 Task: Look for space in Jiquílpan de Juárez, Mexico from 2nd September, 2023 to 10th September, 2023 for 1 adult in price range Rs.5000 to Rs.16000. Place can be private room with 1  bedroom having 1 bed and 1 bathroom. Property type can be house, flat, guest house, hotel. Booking option can be shelf check-in. Required host language is English.
Action: Mouse moved to (414, 98)
Screenshot: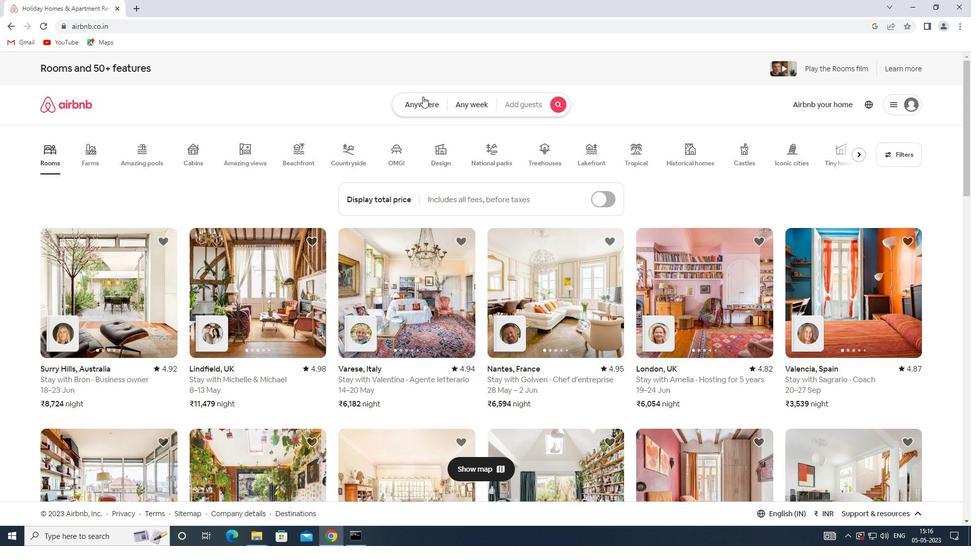 
Action: Mouse pressed left at (414, 98)
Screenshot: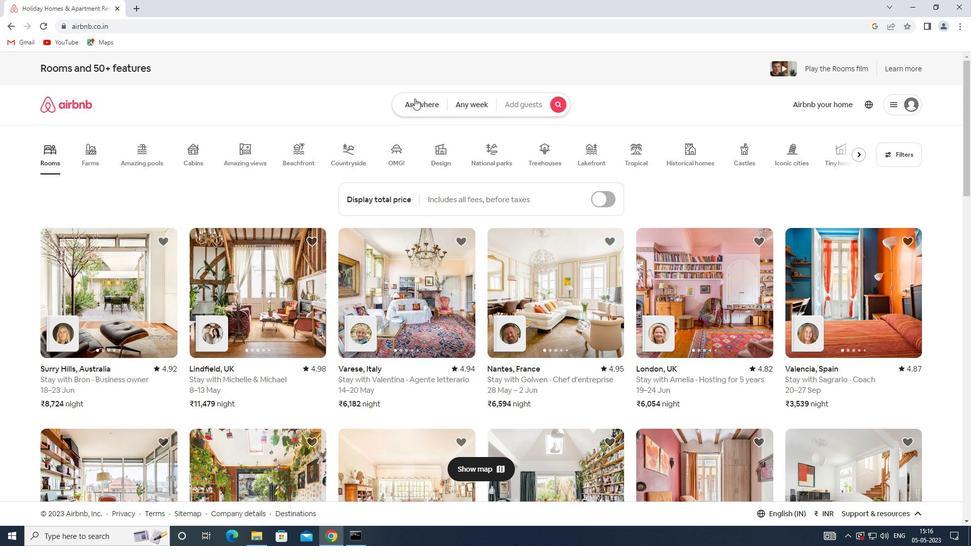 
Action: Mouse moved to (340, 141)
Screenshot: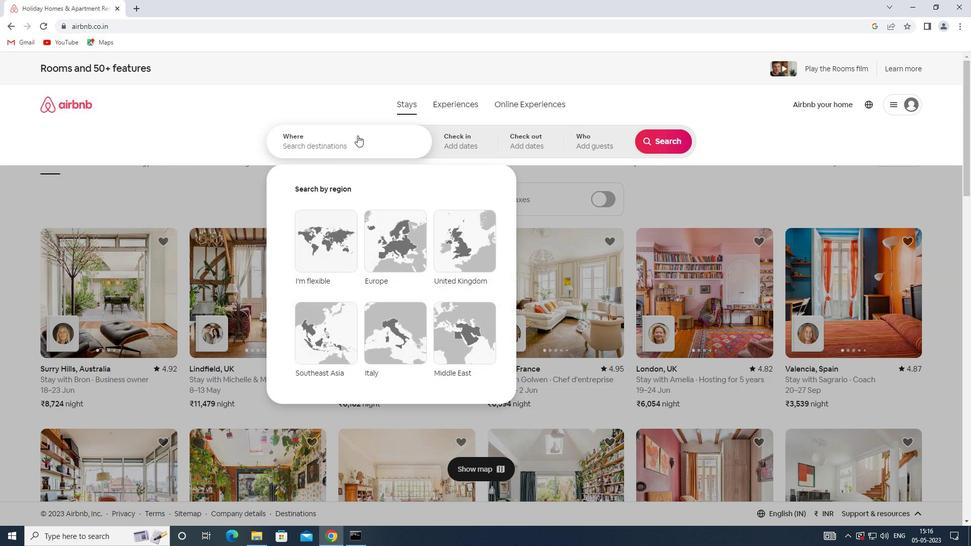 
Action: Mouse pressed left at (340, 141)
Screenshot: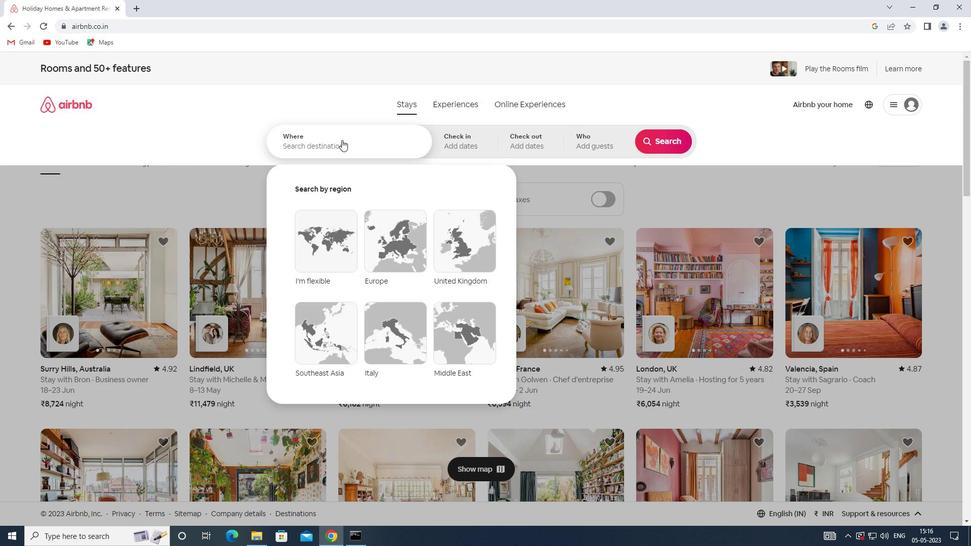 
Action: Key pressed <Key.shift><Key.shift><Key.shift><Key.shift><Key.shift><Key.shift><Key.shift><Key.shift><Key.shift><Key.shift><Key.shift><Key.shift><Key.shift><Key.shift><Key.shift><Key.shift><Key.shift><Key.shift><Key.shift><Key.shift><Key.shift><Key.shift><Key.shift><Key.shift><Key.shift><Key.shift><Key.shift><Key.shift><Key.shift><Key.shift><Key.shift><Key.shift><Key.shift><Key.shift><Key.shift><Key.shift><Key.shift><Key.shift><Key.shift><Key.shift><Key.shift><Key.shift><Key.shift><Key.shift><Key.shift><Key.shift><Key.shift><Key.shift><Key.shift><Key.shift><Key.shift><Key.shift><Key.shift><Key.shift><Key.shift><Key.shift><Key.shift><Key.shift><Key.shift><Key.shift><Key.shift><Key.shift><Key.shift><Key.shift><Key.shift><Key.shift><Key.shift><Key.shift><Key.shift><Key.shift>SPACE<Key.space>IN<Key.space><Key.shift>JIQUILPAN<Key.space>DE<Key.space><Key.shift>JUAREZ,<Key.shift>MEXICO
Screenshot: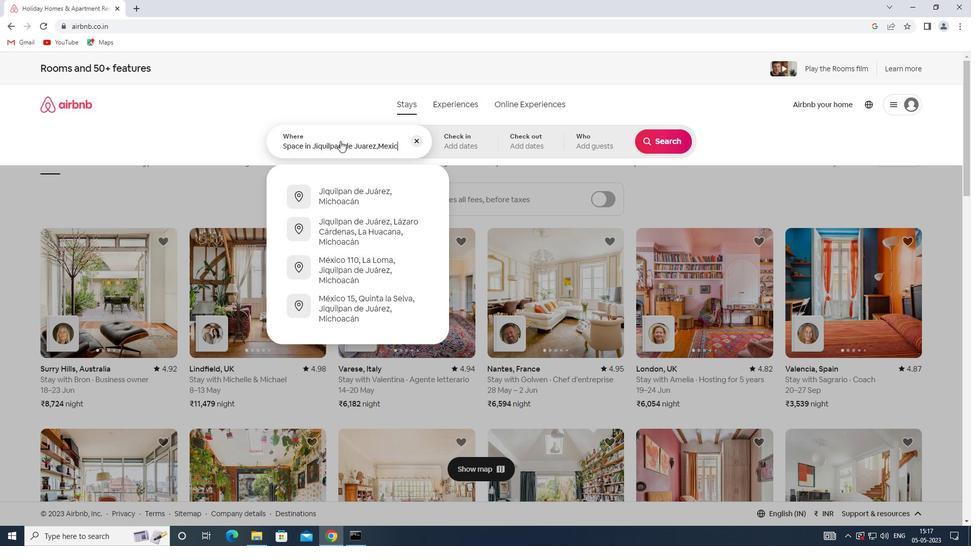 
Action: Mouse moved to (467, 127)
Screenshot: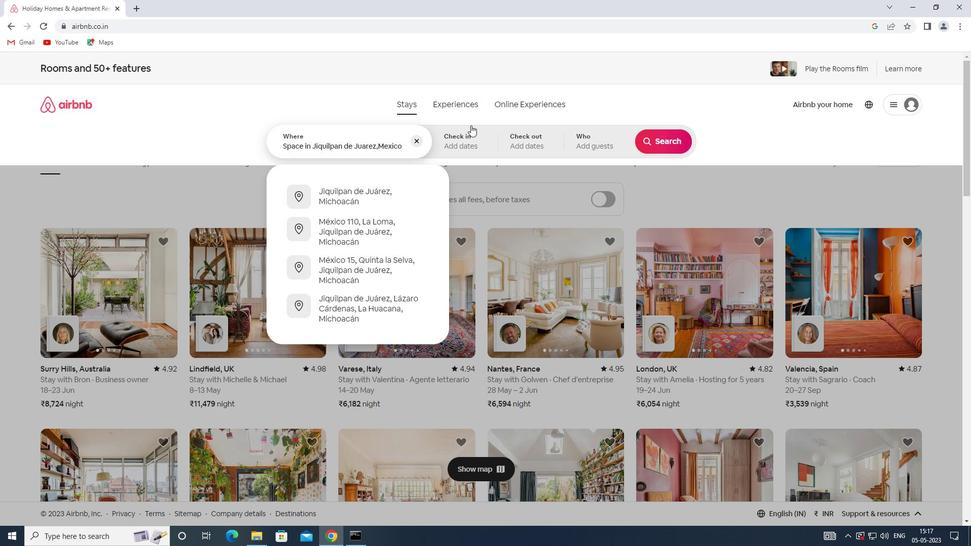 
Action: Mouse pressed left at (467, 127)
Screenshot: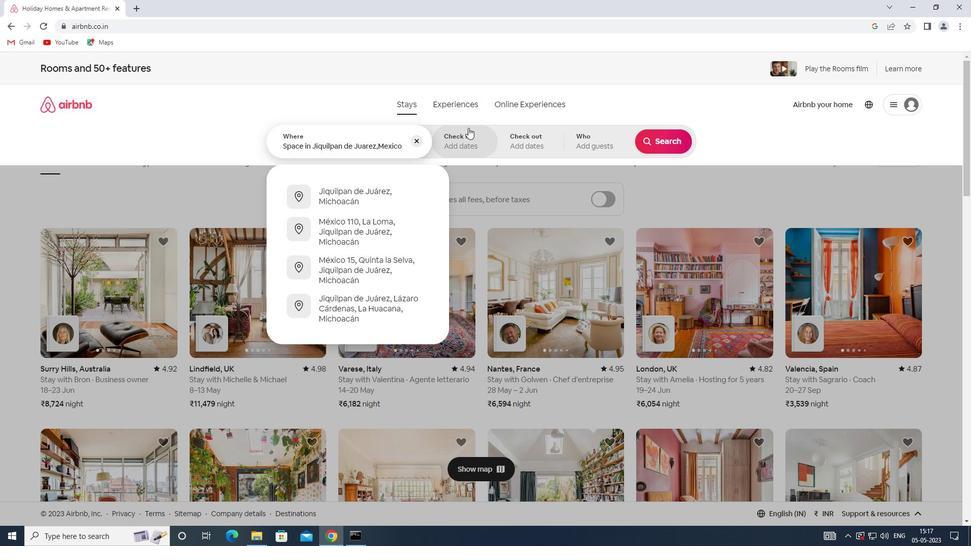 
Action: Mouse moved to (656, 227)
Screenshot: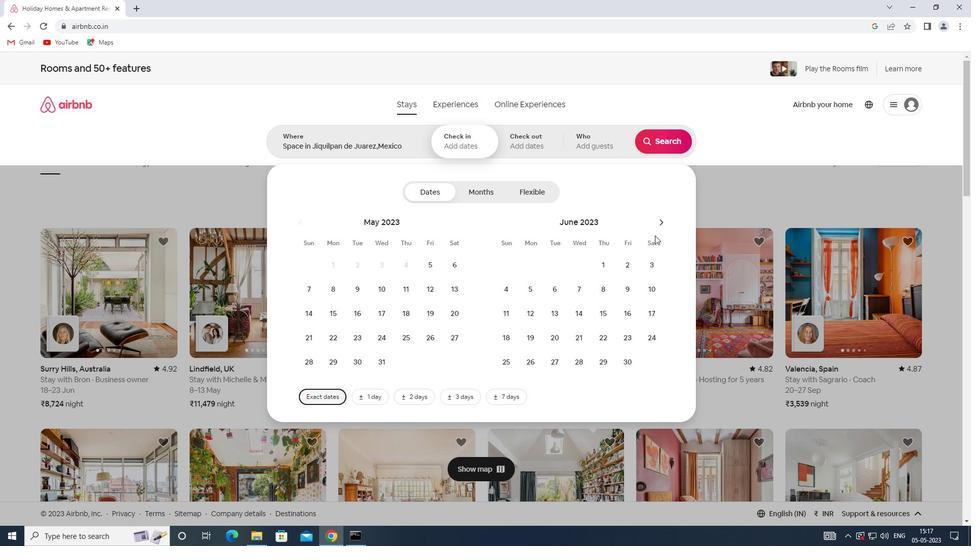 
Action: Mouse pressed left at (656, 227)
Screenshot: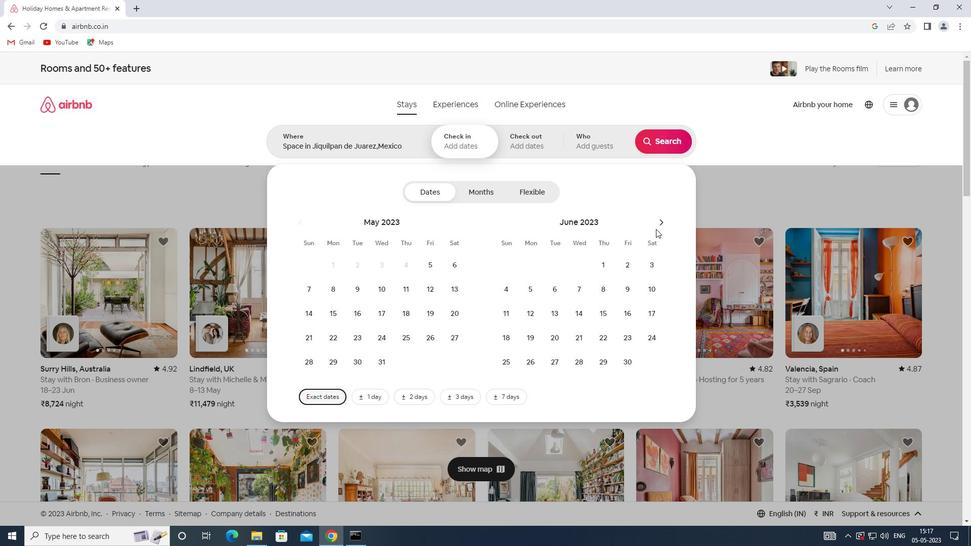 
Action: Mouse pressed left at (656, 227)
Screenshot: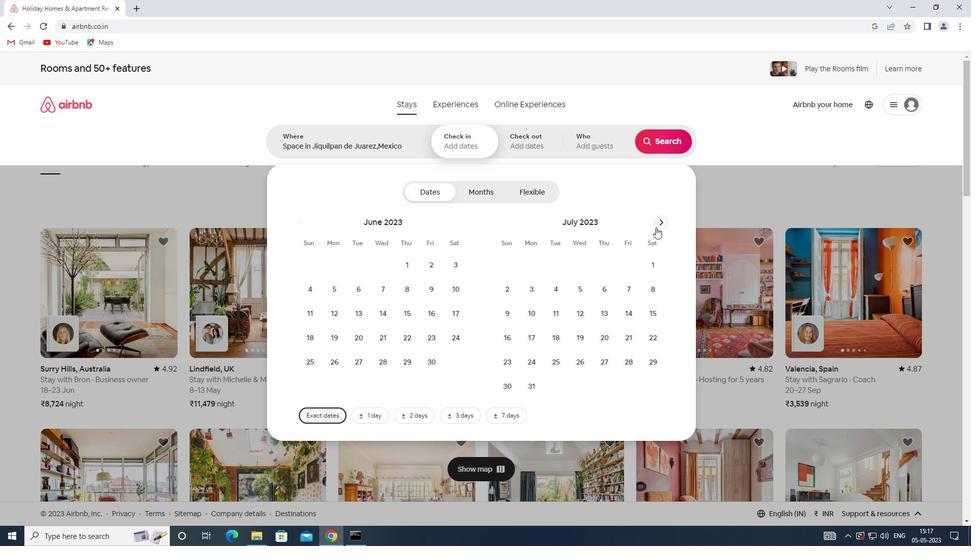 
Action: Mouse pressed left at (656, 227)
Screenshot: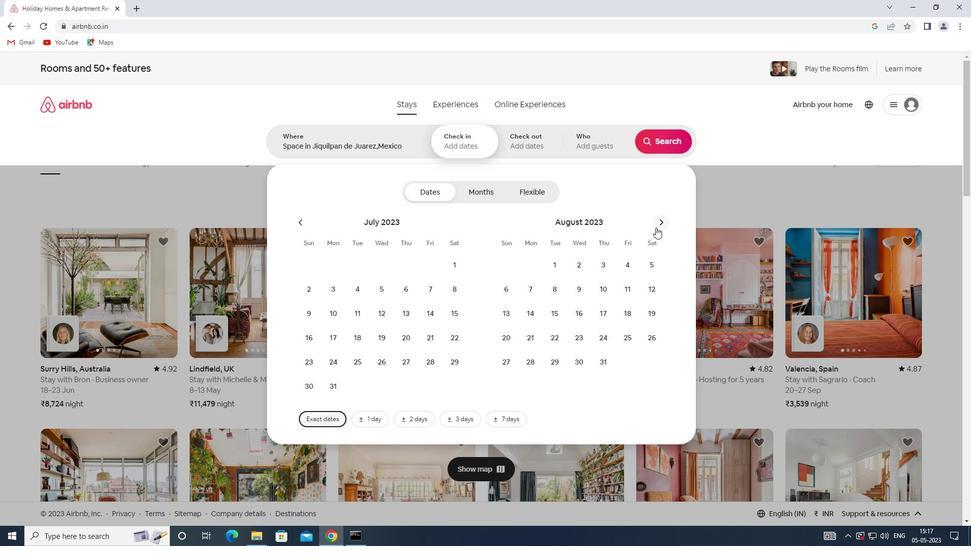 
Action: Mouse moved to (647, 264)
Screenshot: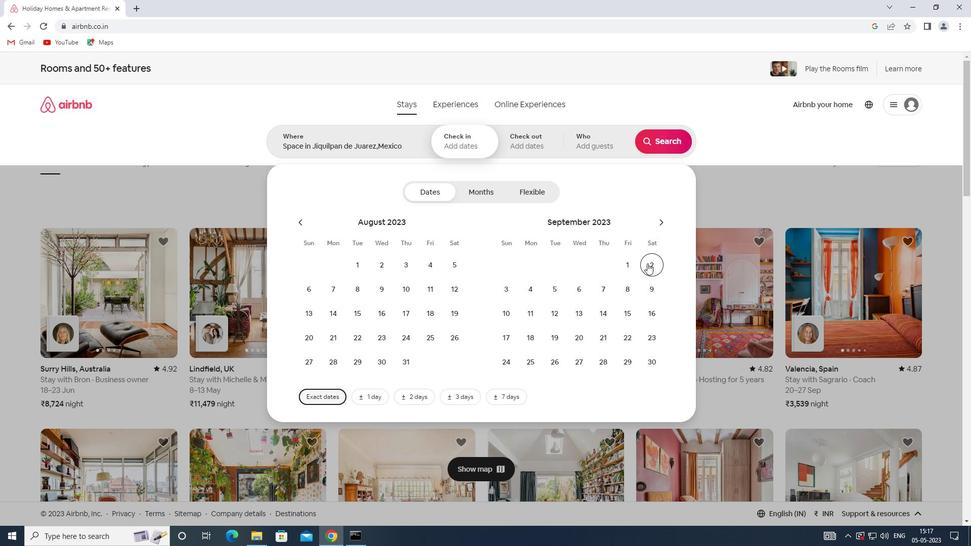
Action: Mouse pressed left at (647, 264)
Screenshot: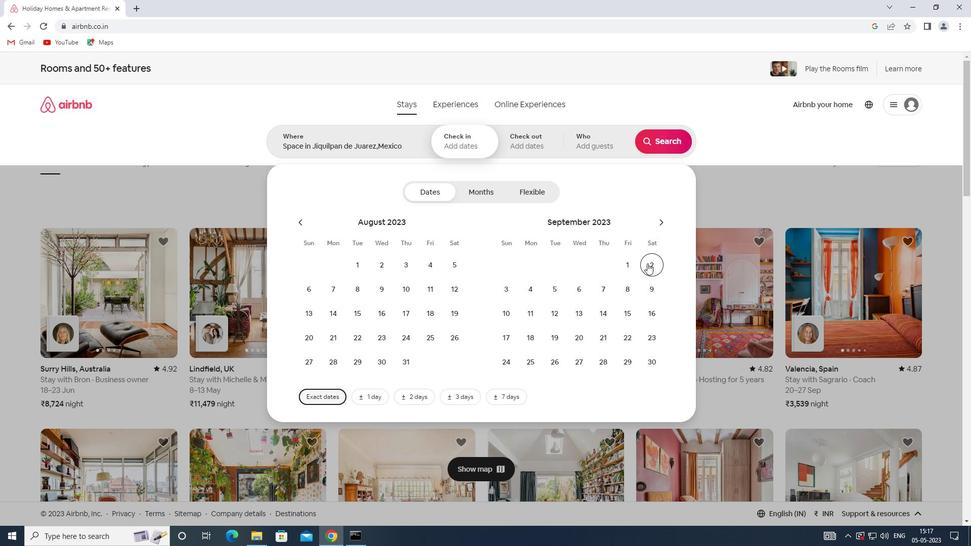 
Action: Mouse moved to (496, 320)
Screenshot: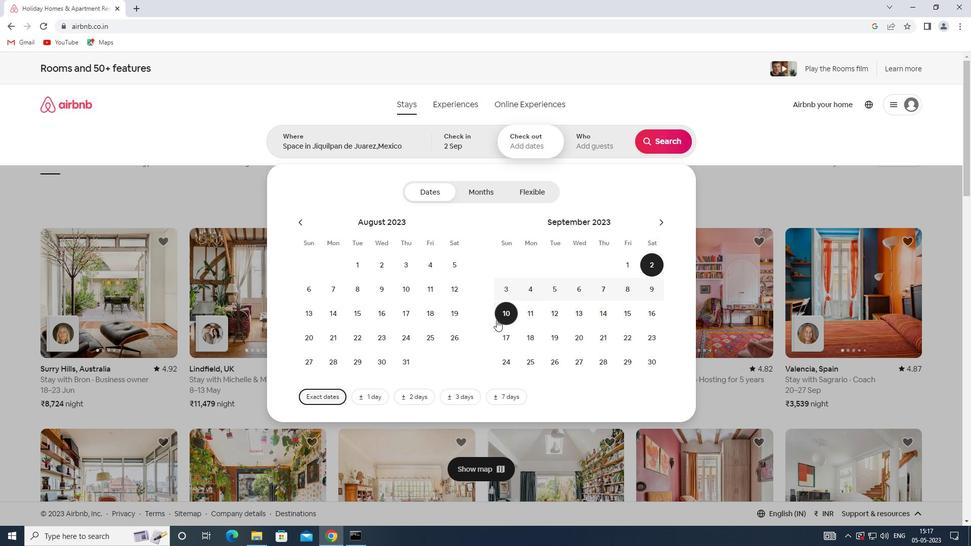 
Action: Mouse pressed left at (496, 320)
Screenshot: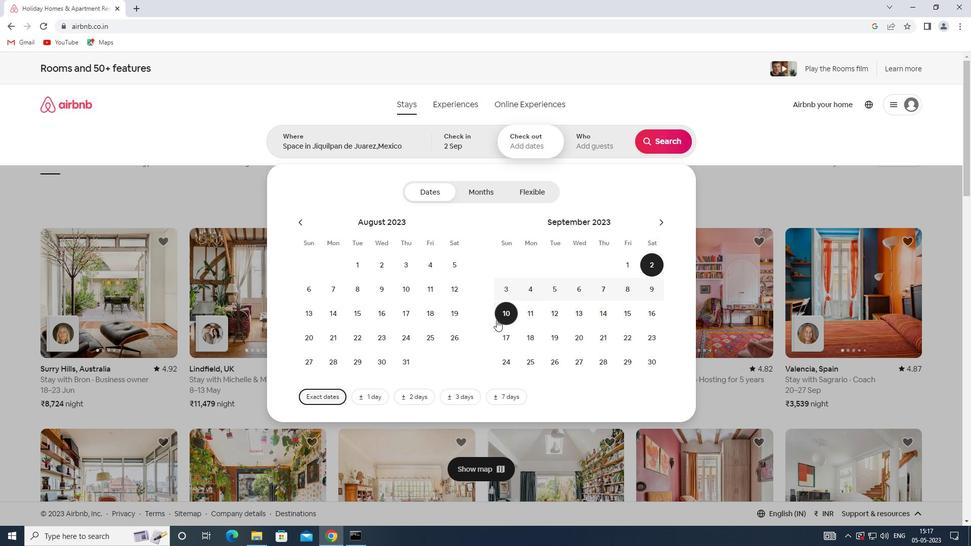 
Action: Mouse moved to (590, 147)
Screenshot: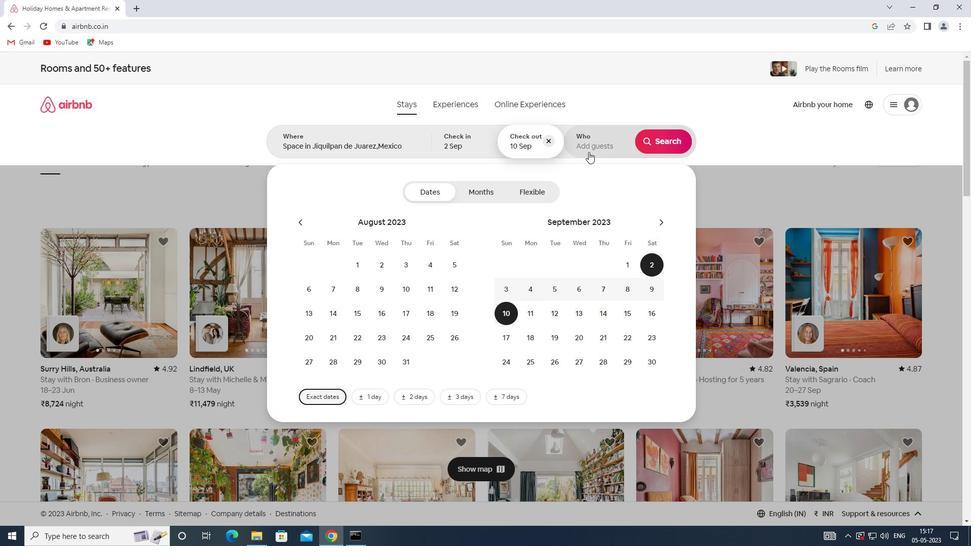 
Action: Mouse pressed left at (590, 147)
Screenshot: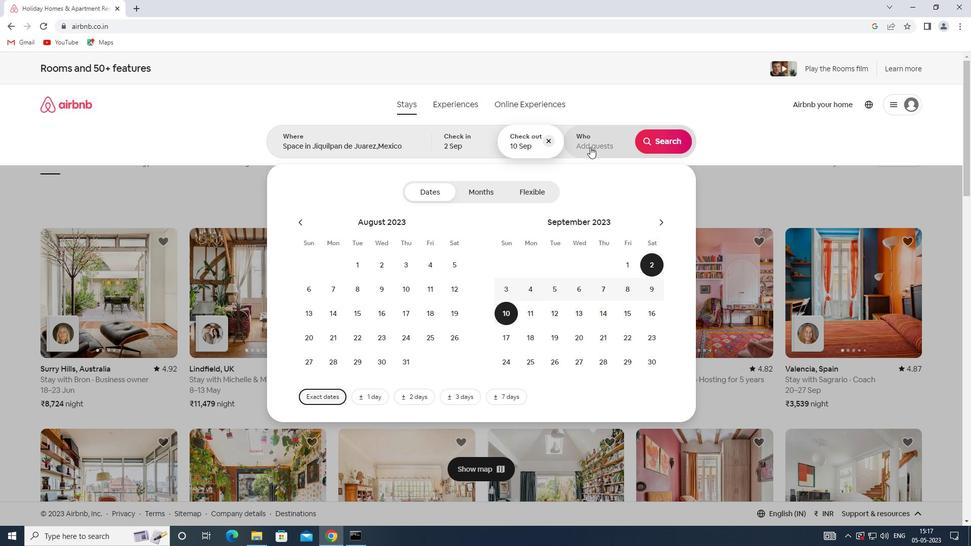 
Action: Mouse moved to (664, 192)
Screenshot: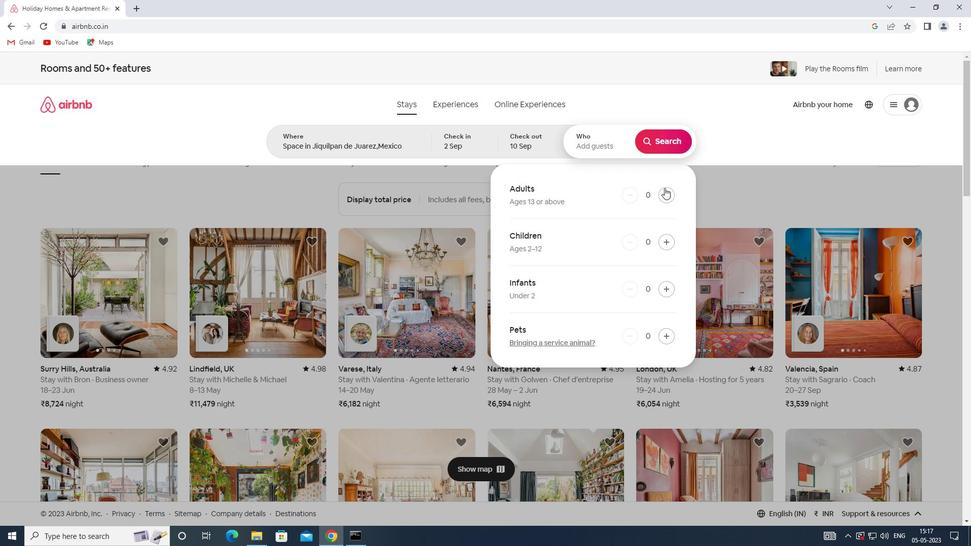 
Action: Mouse pressed left at (664, 192)
Screenshot: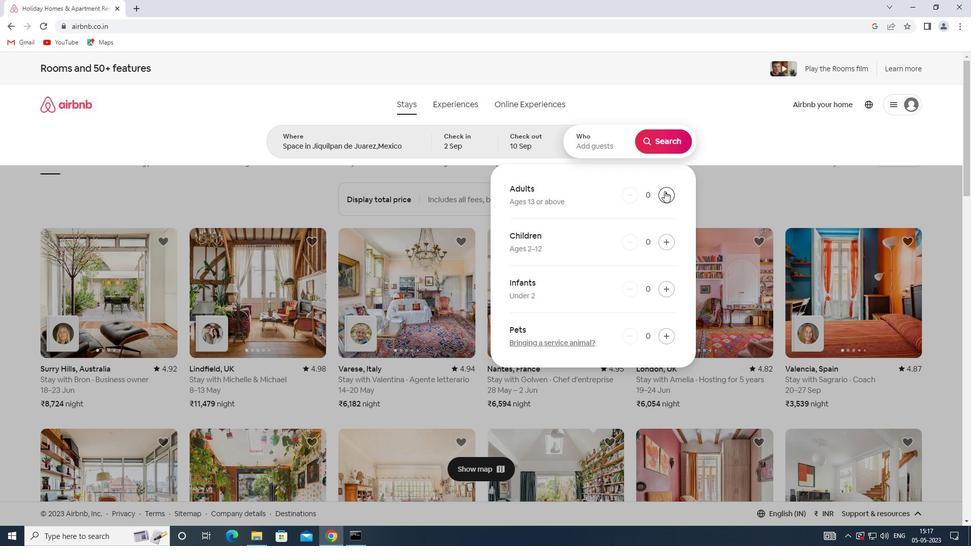 
Action: Mouse moved to (661, 140)
Screenshot: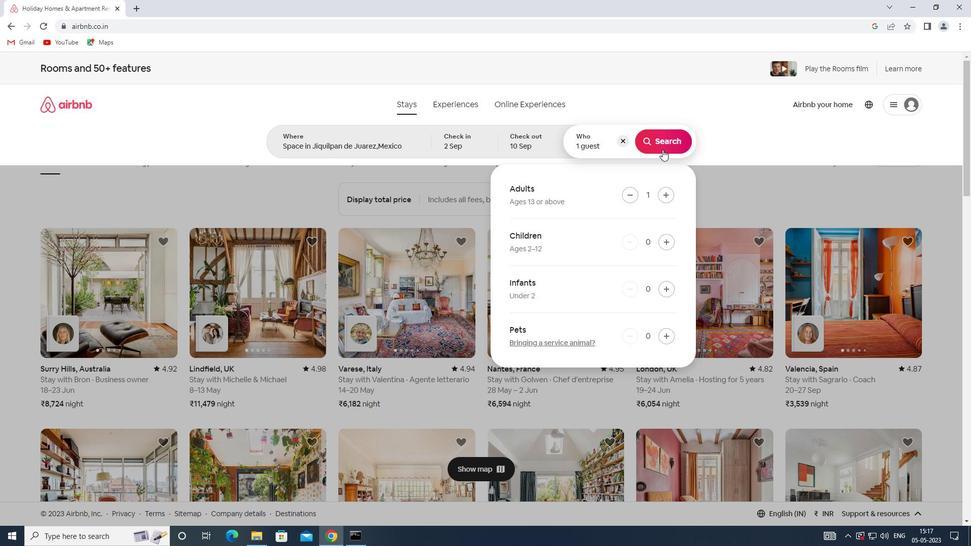 
Action: Mouse pressed left at (661, 140)
Screenshot: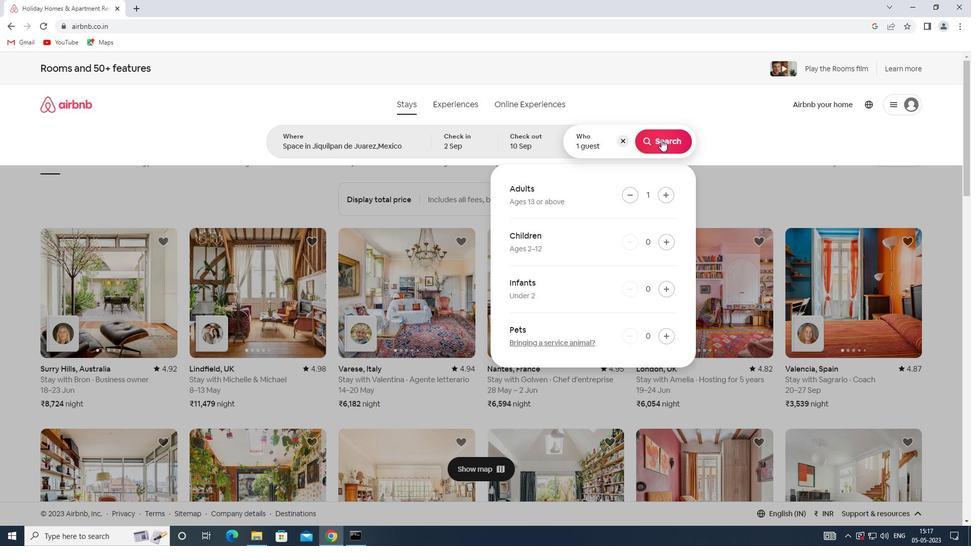 
Action: Mouse moved to (941, 112)
Screenshot: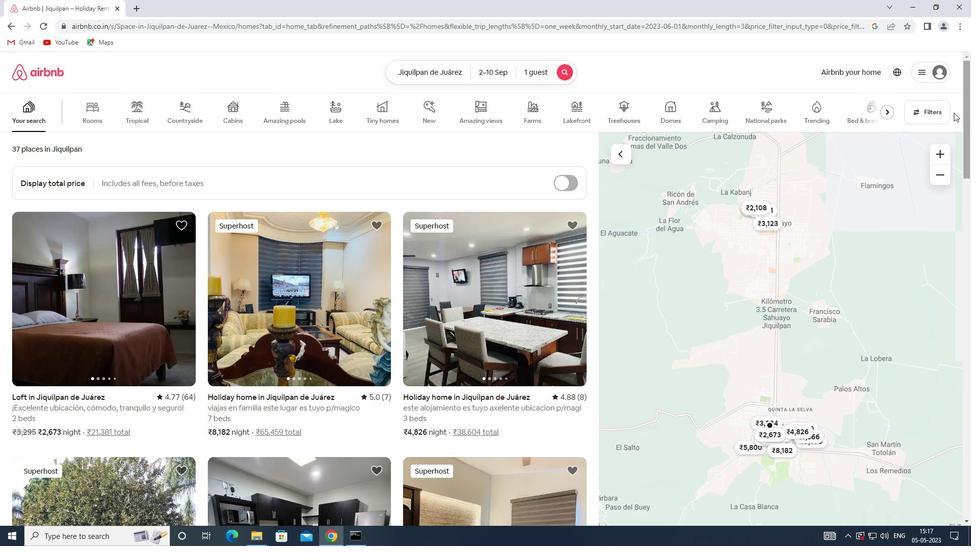 
Action: Mouse pressed left at (941, 112)
Screenshot: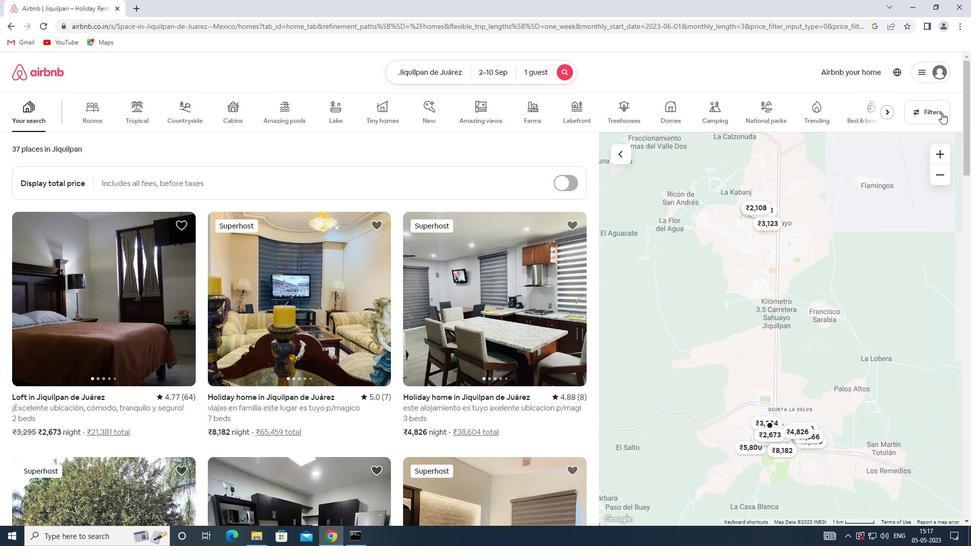 
Action: Mouse moved to (360, 361)
Screenshot: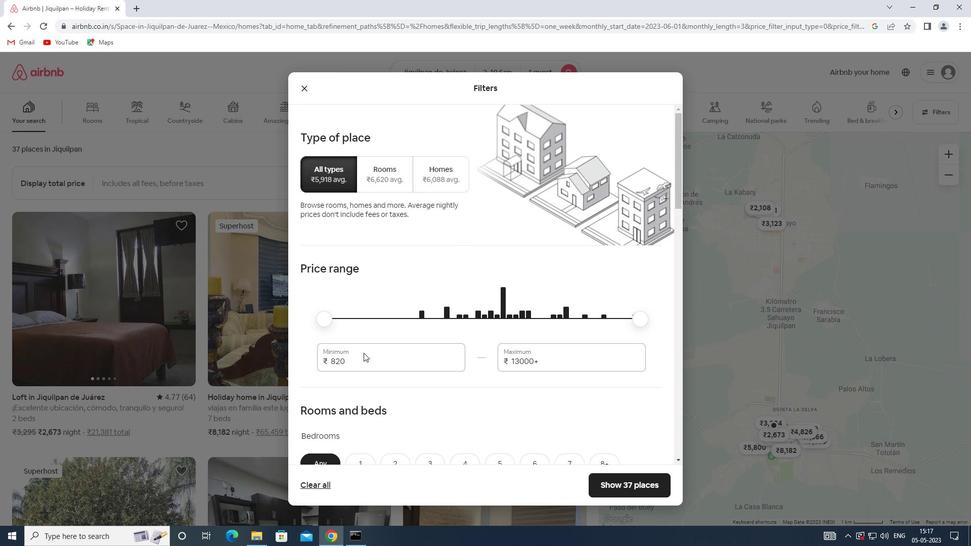 
Action: Mouse pressed left at (360, 361)
Screenshot: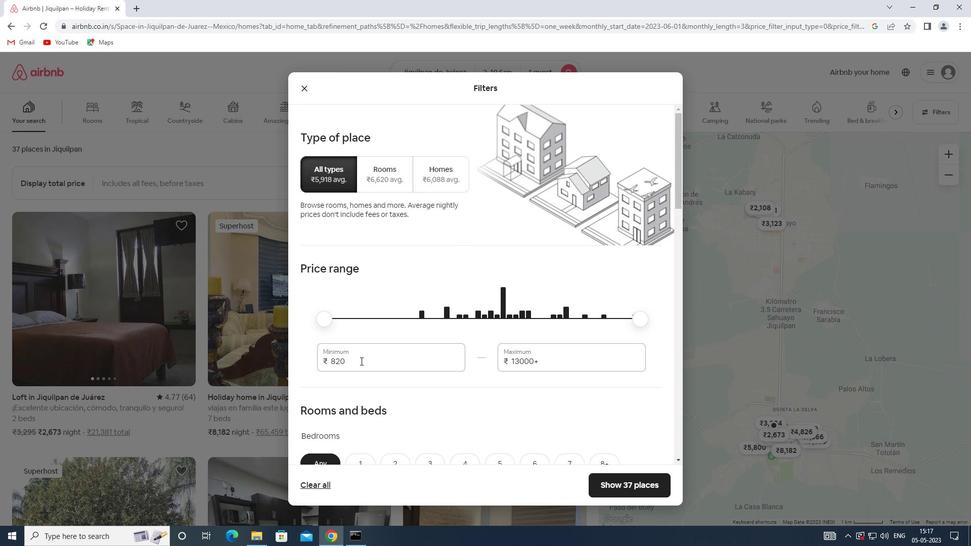 
Action: Mouse moved to (309, 368)
Screenshot: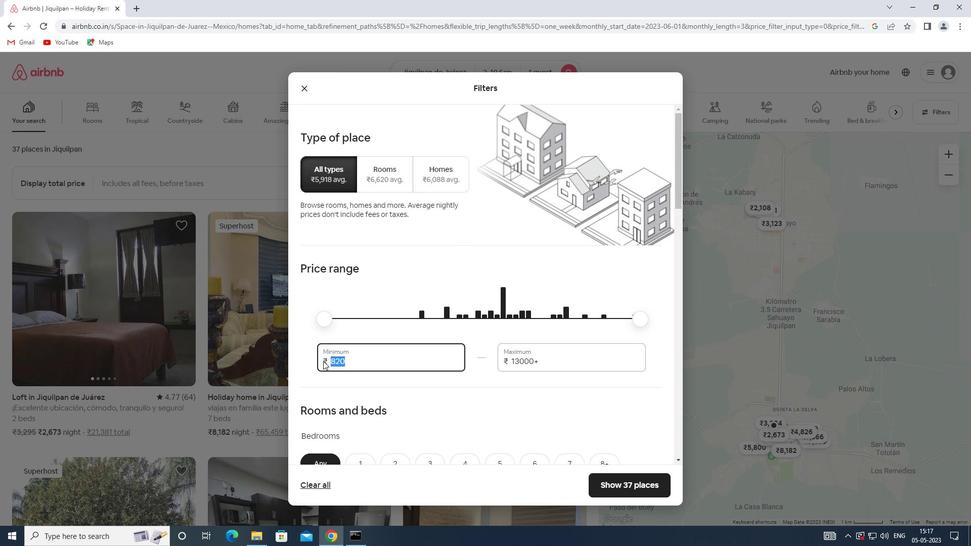 
Action: Key pressed 5000
Screenshot: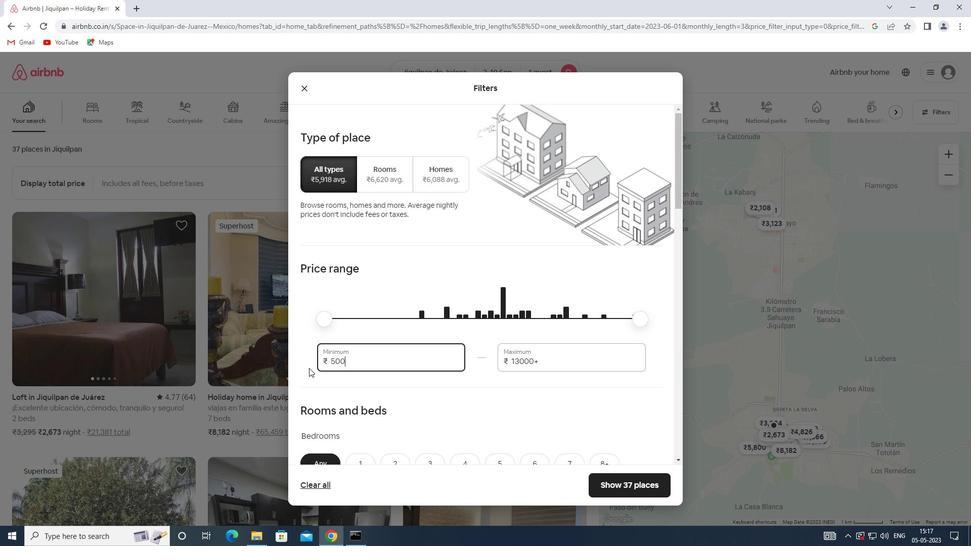 
Action: Mouse moved to (540, 363)
Screenshot: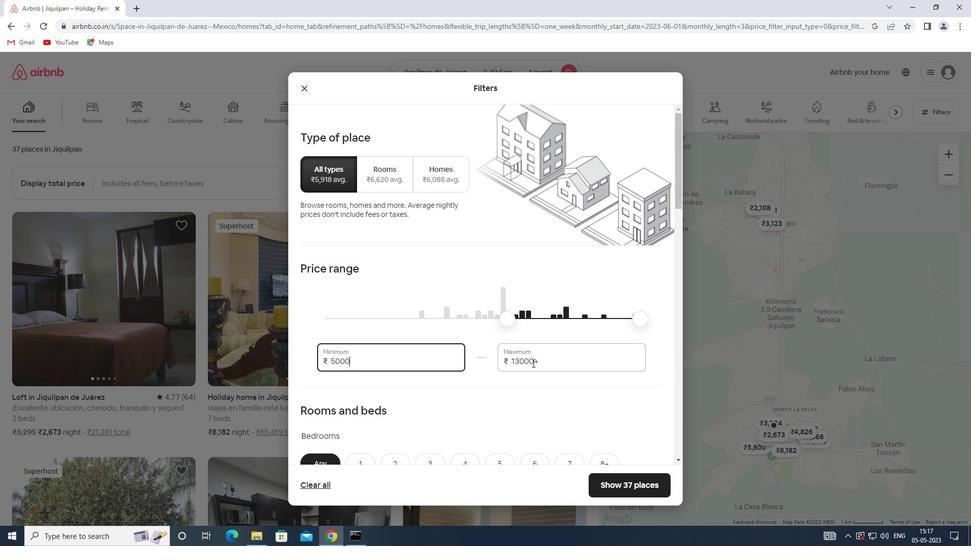 
Action: Mouse pressed left at (540, 363)
Screenshot: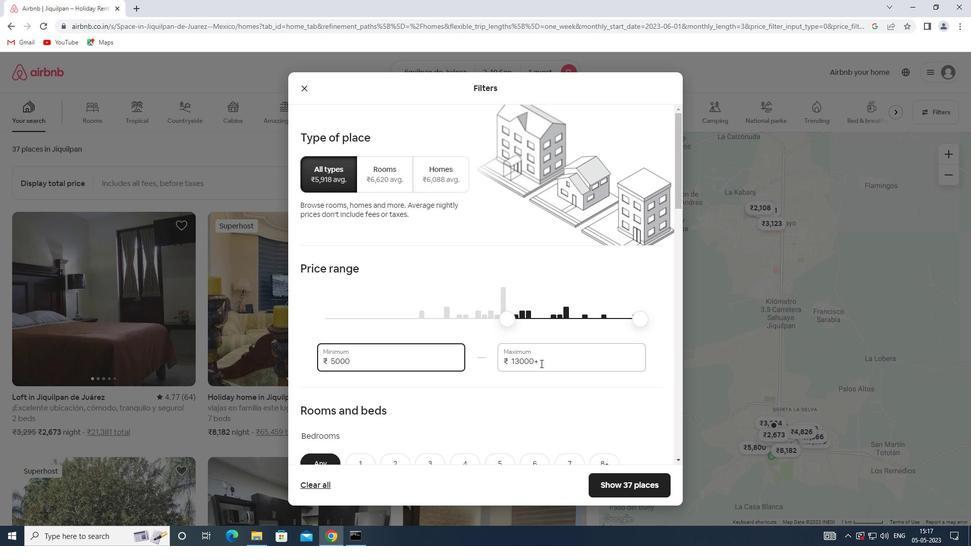 
Action: Mouse moved to (493, 361)
Screenshot: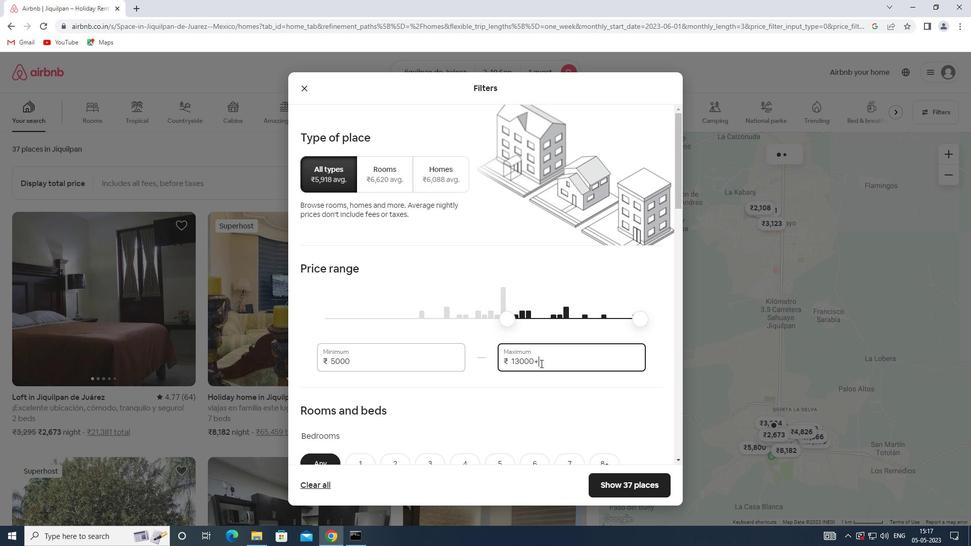 
Action: Key pressed 16000
Screenshot: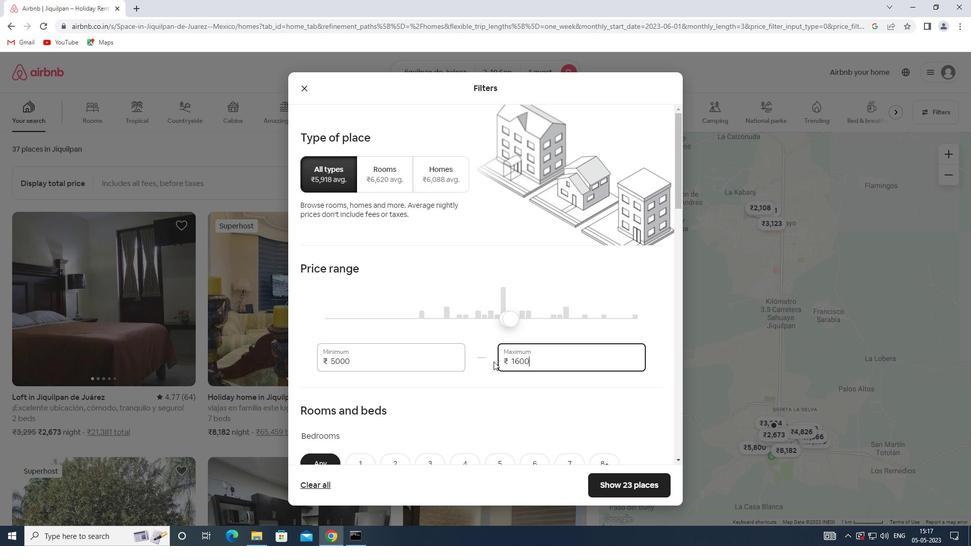 
Action: Mouse moved to (438, 351)
Screenshot: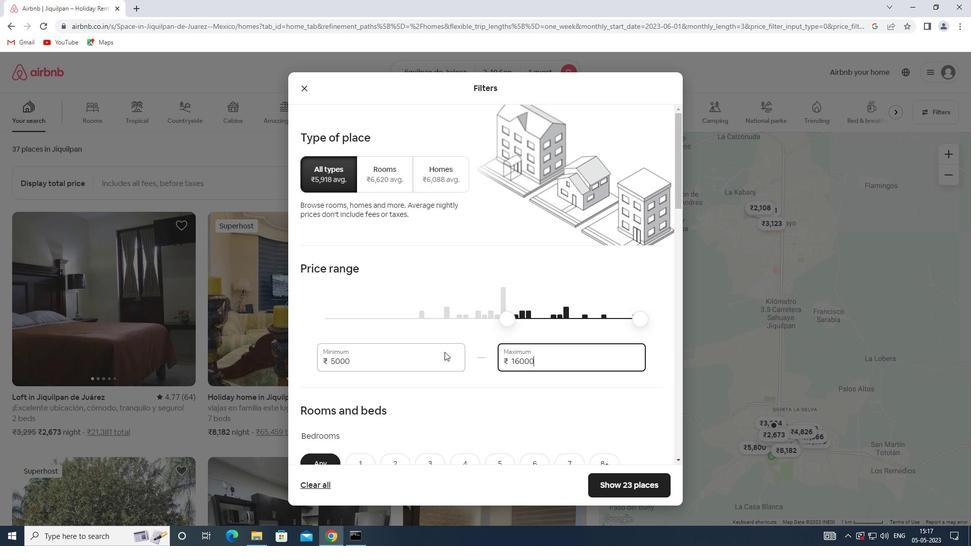 
Action: Mouse scrolled (438, 351) with delta (0, 0)
Screenshot: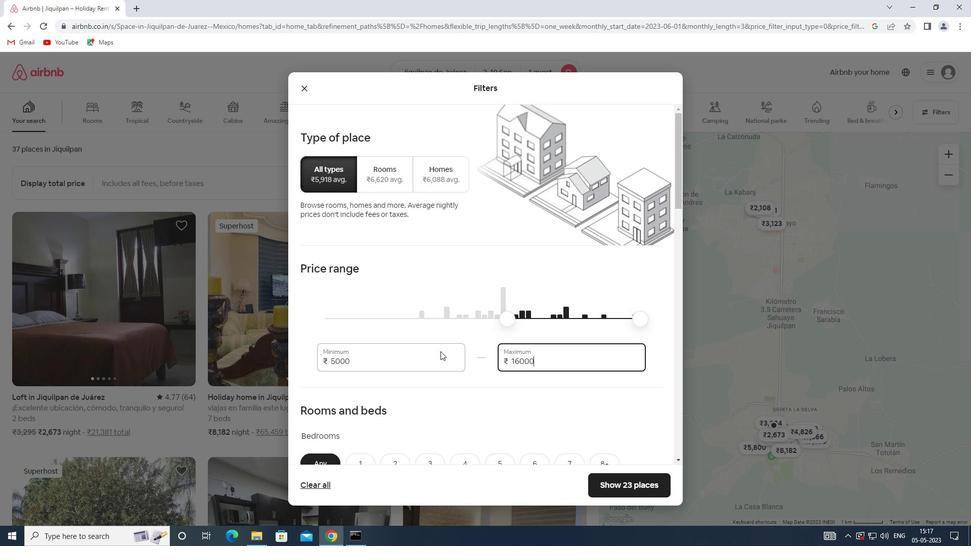 
Action: Mouse moved to (437, 351)
Screenshot: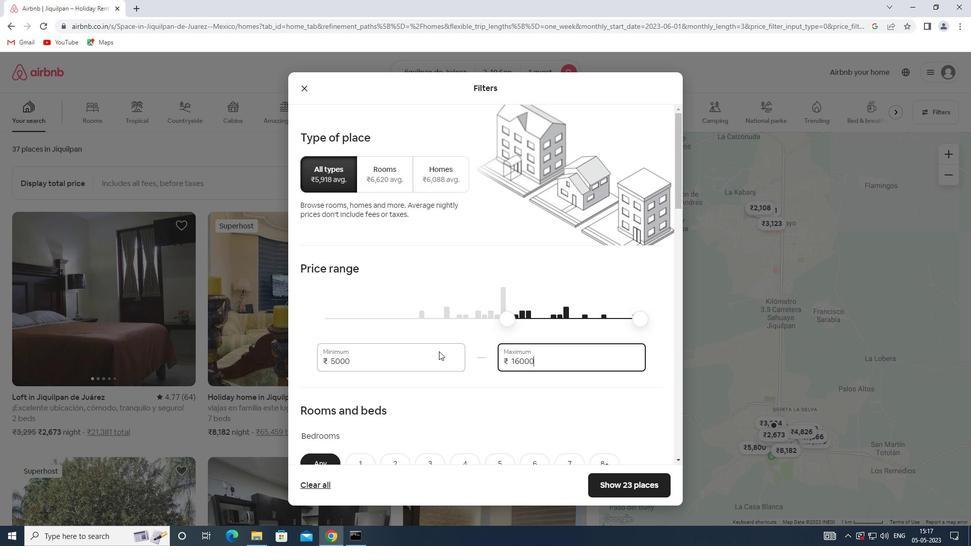 
Action: Mouse scrolled (437, 351) with delta (0, 0)
Screenshot: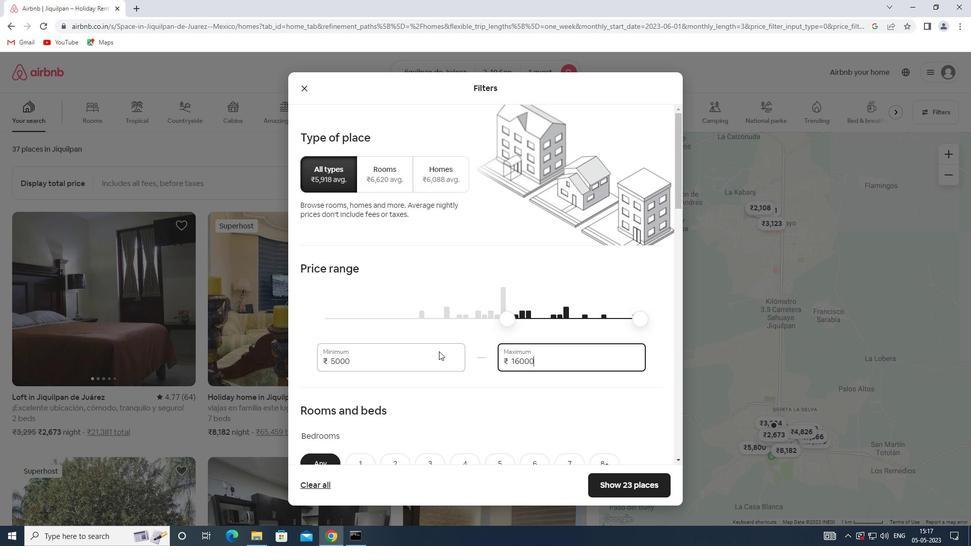 
Action: Mouse scrolled (437, 351) with delta (0, 0)
Screenshot: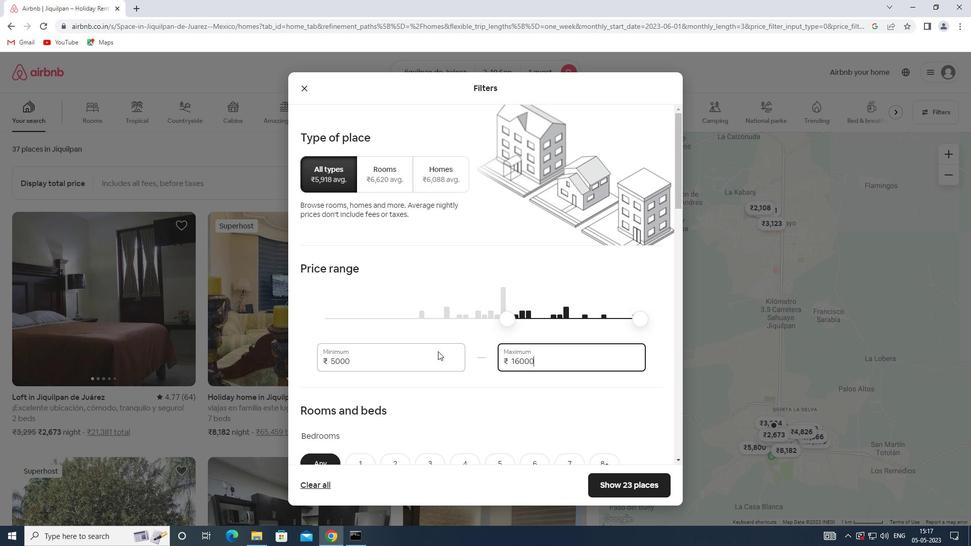 
Action: Mouse moved to (370, 309)
Screenshot: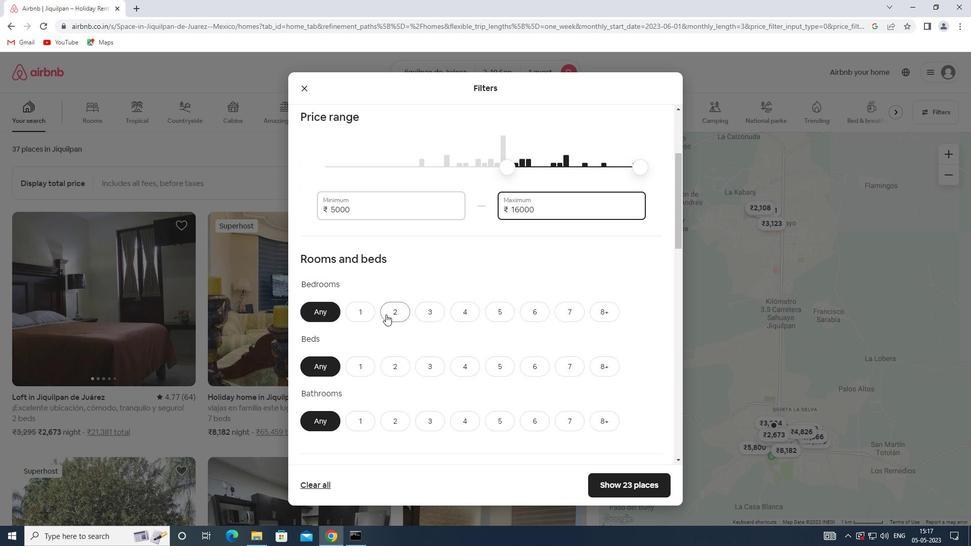 
Action: Mouse pressed left at (370, 309)
Screenshot: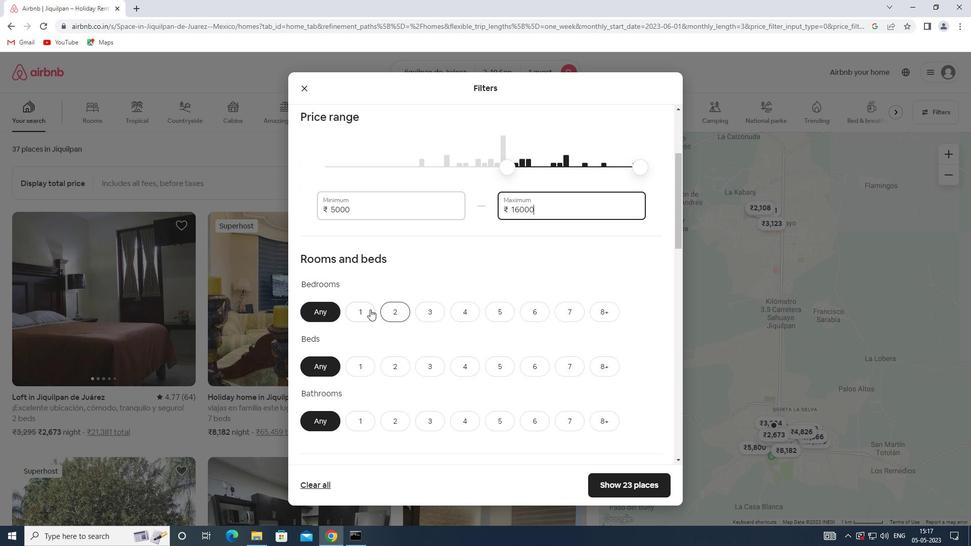 
Action: Mouse moved to (368, 312)
Screenshot: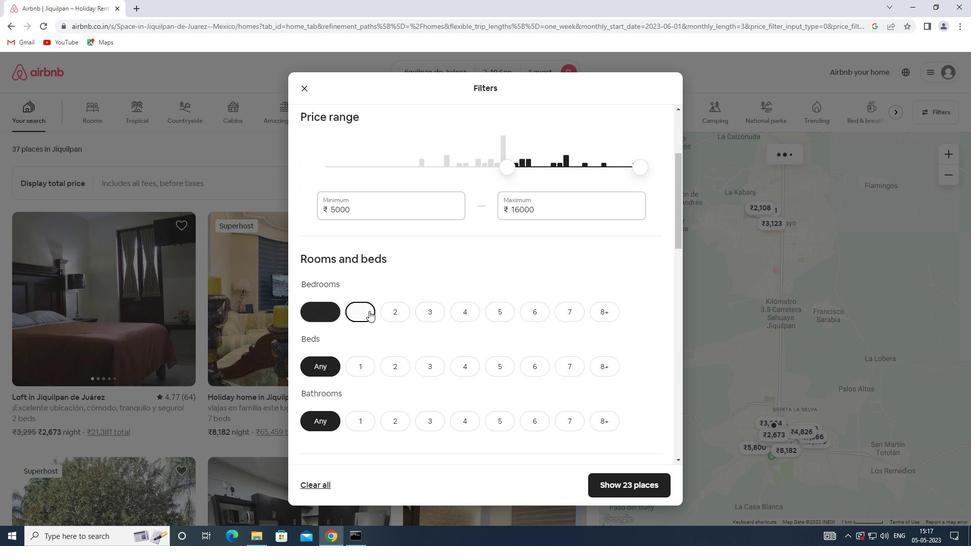 
Action: Mouse scrolled (368, 312) with delta (0, 0)
Screenshot: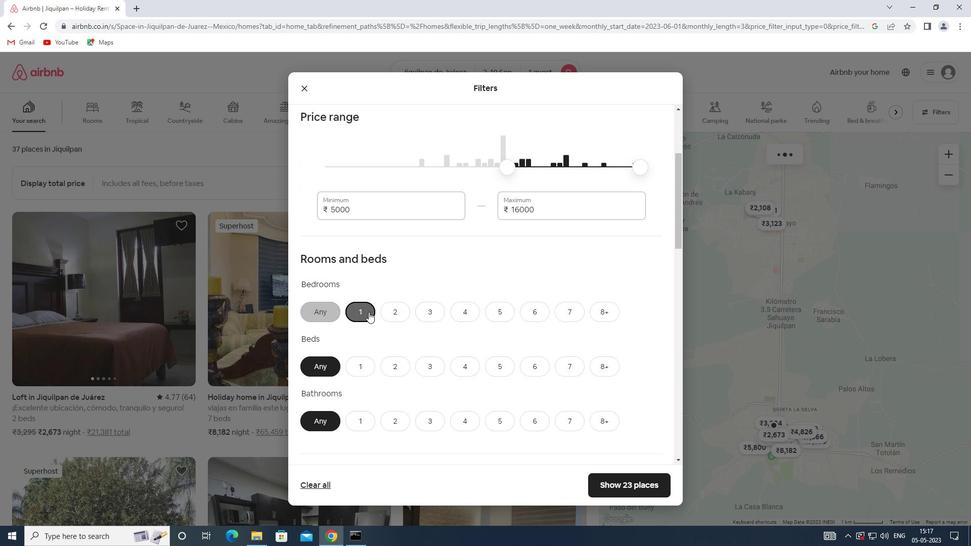 
Action: Mouse moved to (368, 313)
Screenshot: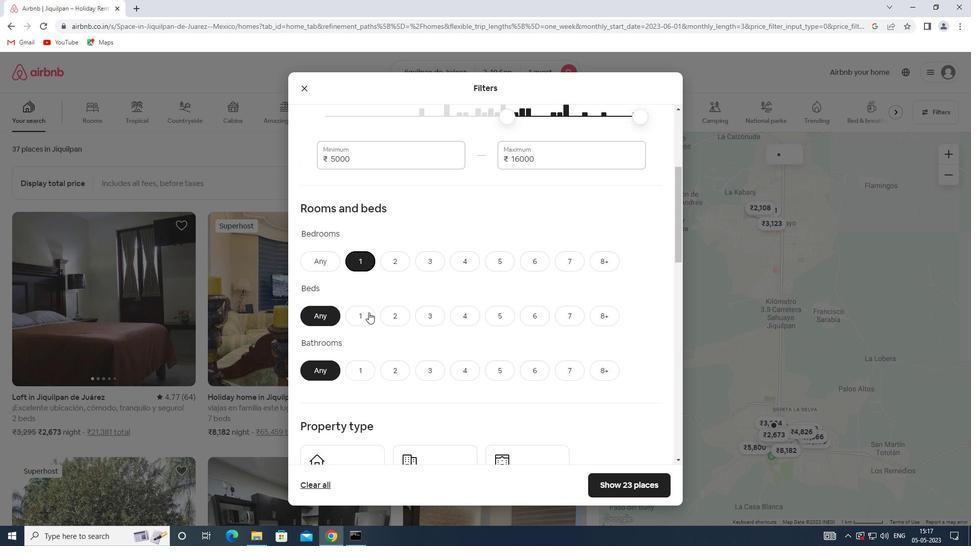 
Action: Mouse pressed left at (368, 313)
Screenshot: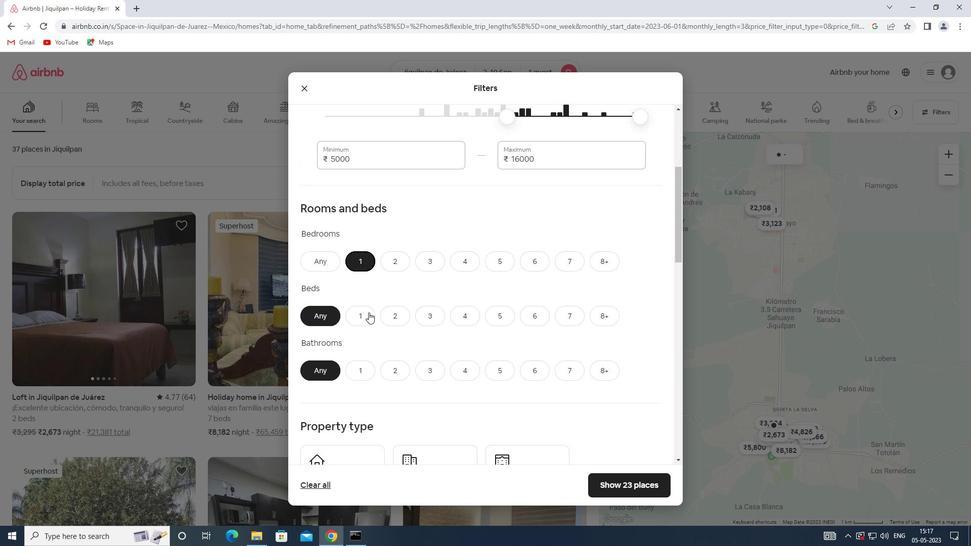 
Action: Mouse moved to (358, 365)
Screenshot: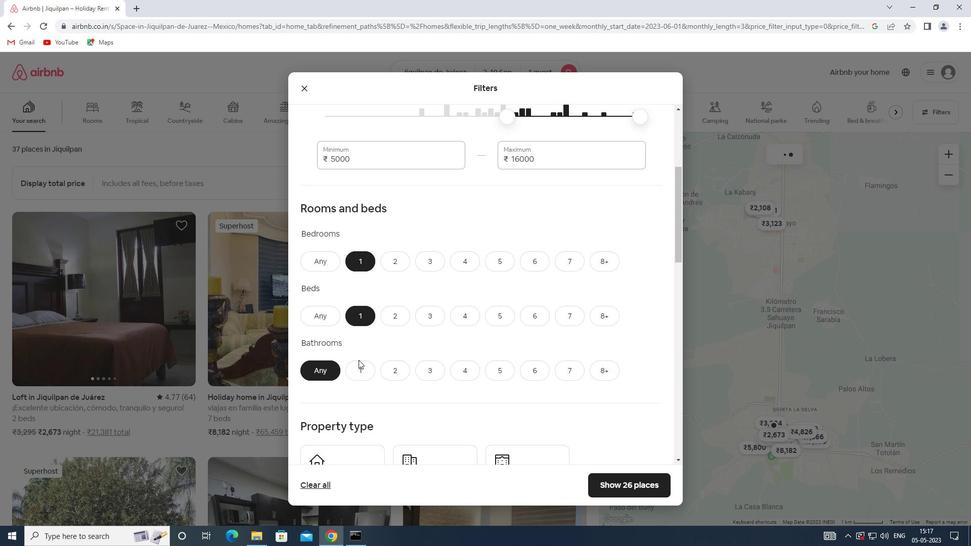 
Action: Mouse pressed left at (358, 365)
Screenshot: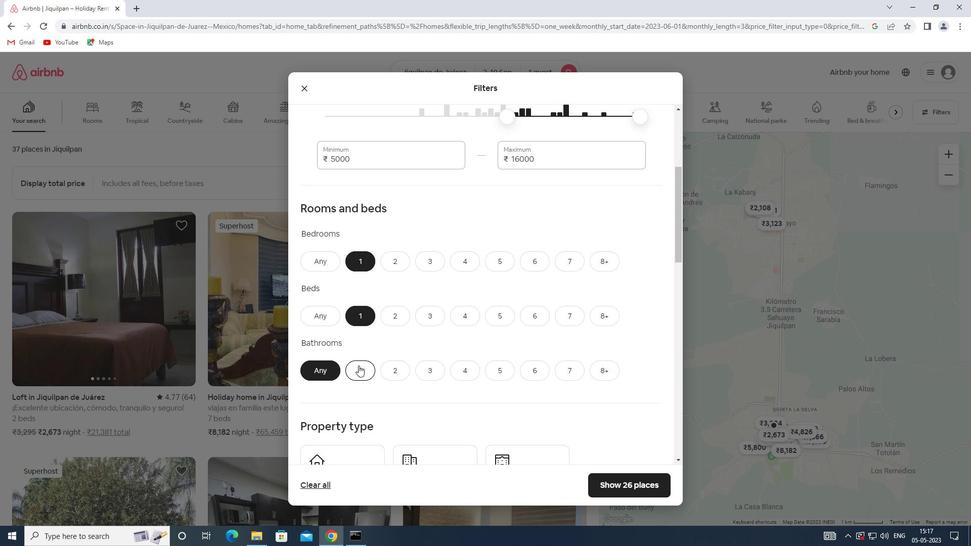 
Action: Mouse moved to (362, 351)
Screenshot: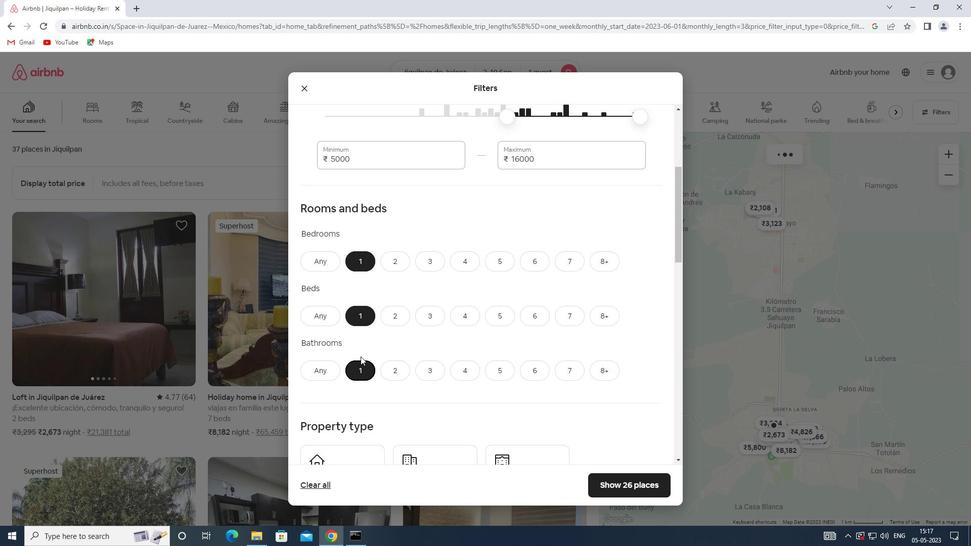 
Action: Mouse scrolled (362, 351) with delta (0, 0)
Screenshot: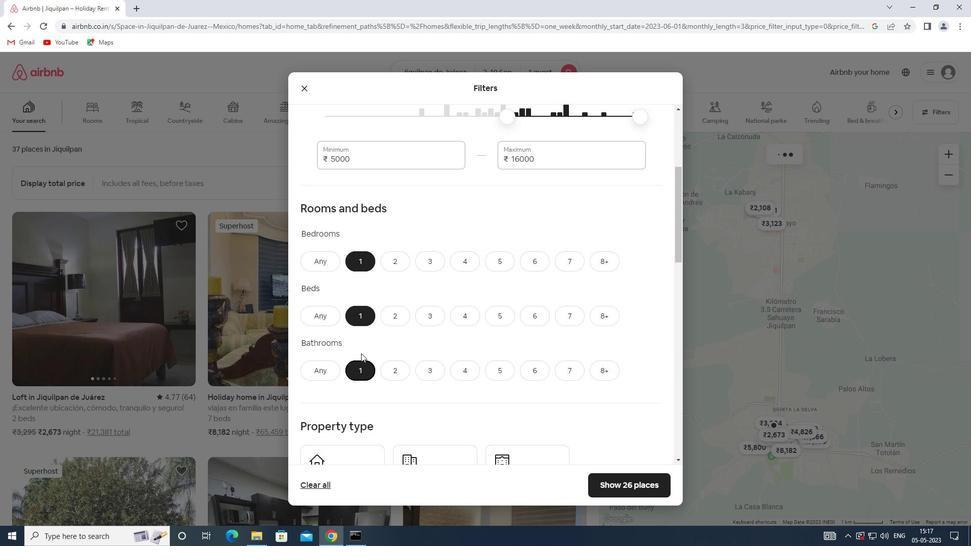 
Action: Mouse scrolled (362, 351) with delta (0, 0)
Screenshot: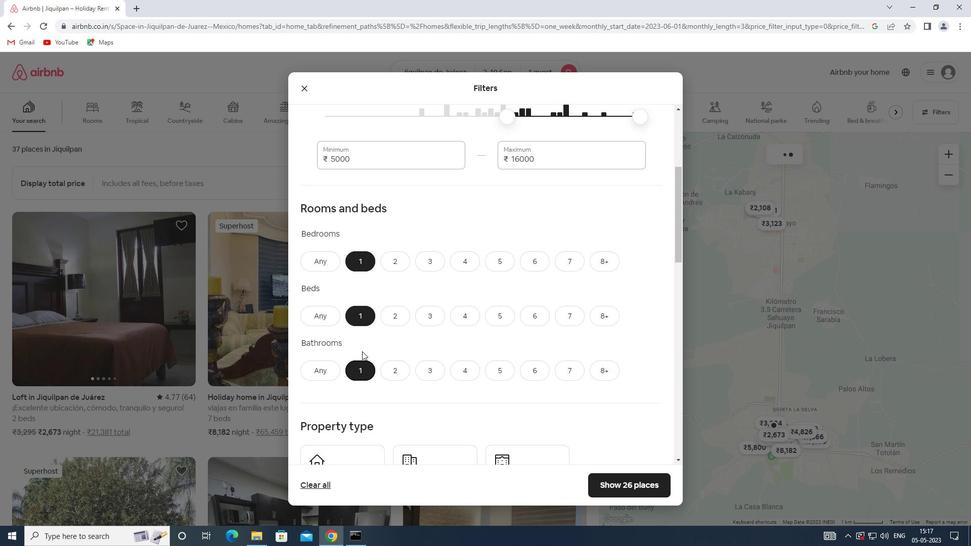 
Action: Mouse scrolled (362, 351) with delta (0, 0)
Screenshot: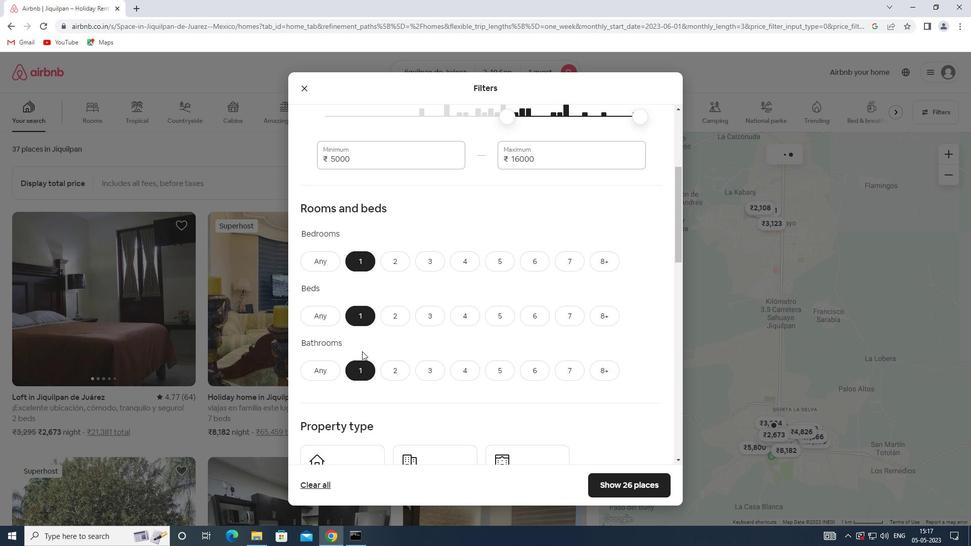 
Action: Mouse moved to (362, 342)
Screenshot: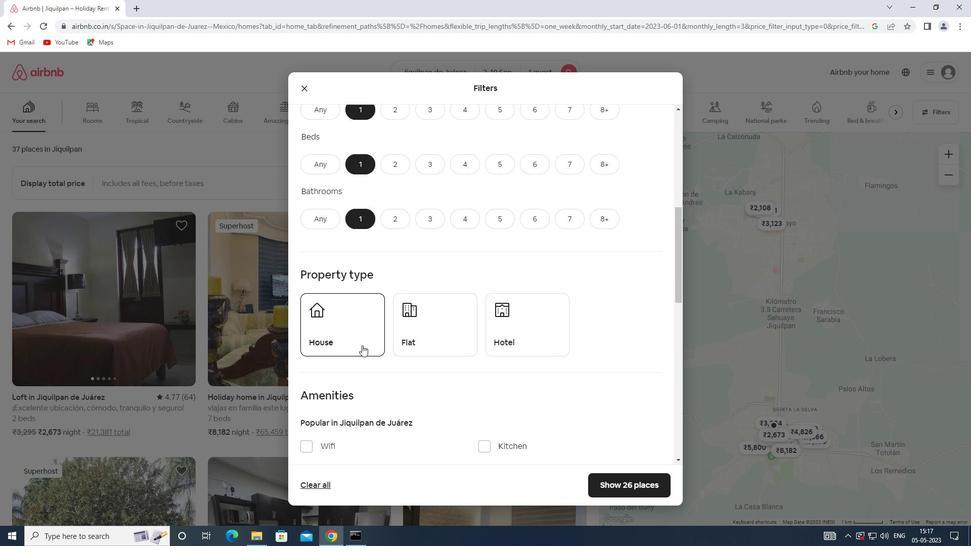 
Action: Mouse pressed left at (362, 342)
Screenshot: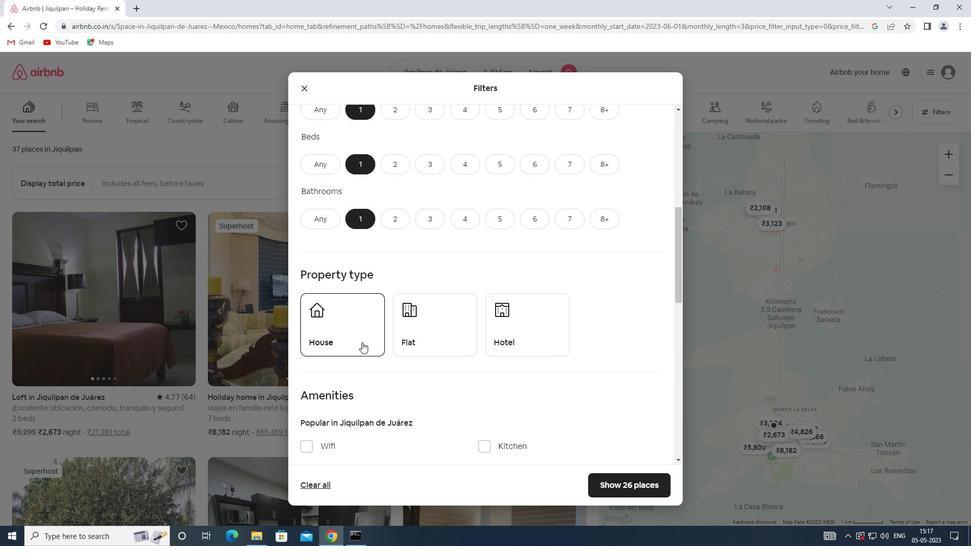 
Action: Mouse moved to (424, 343)
Screenshot: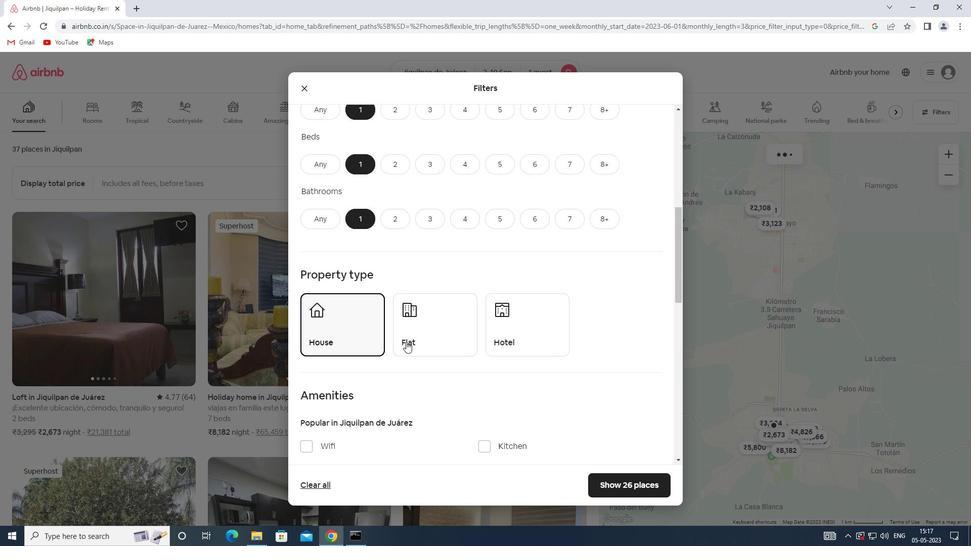 
Action: Mouse pressed left at (424, 343)
Screenshot: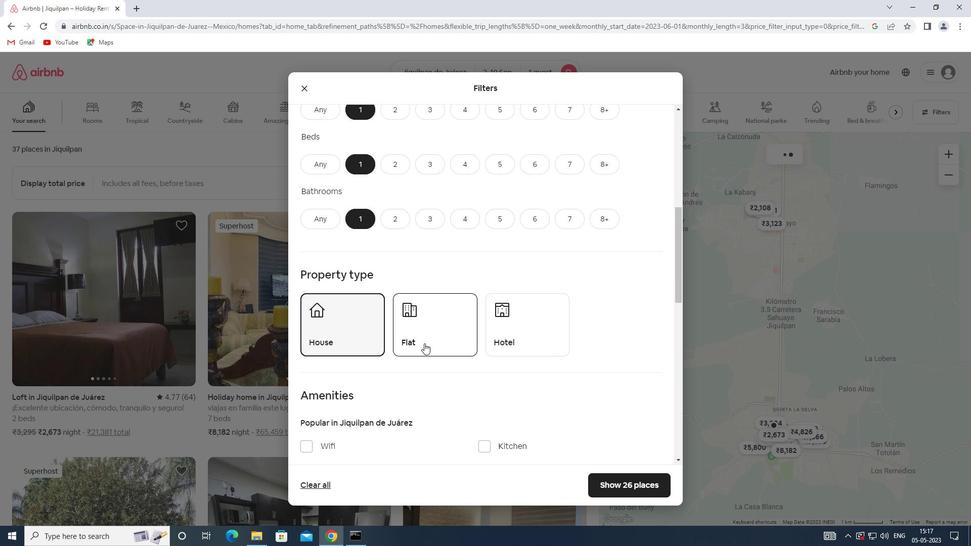 
Action: Mouse moved to (517, 331)
Screenshot: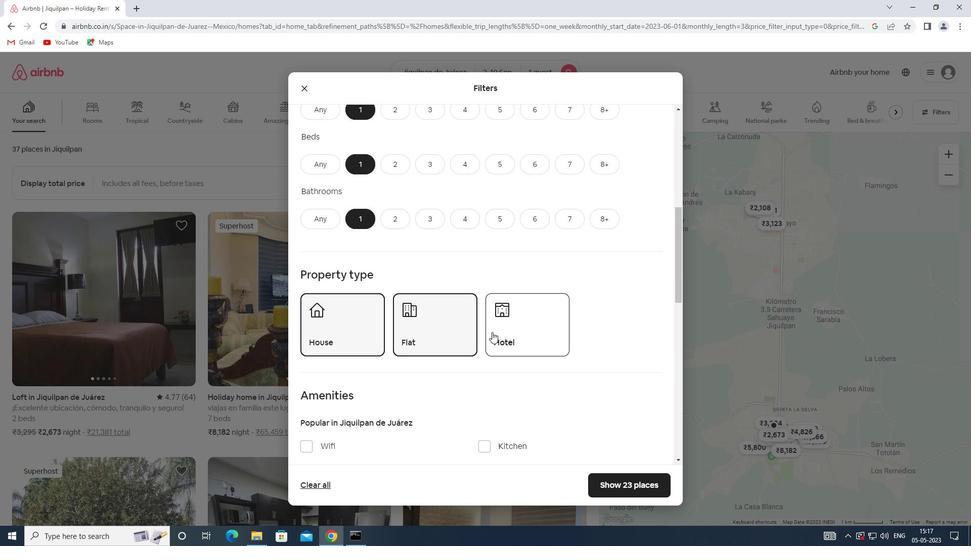 
Action: Mouse pressed left at (517, 331)
Screenshot: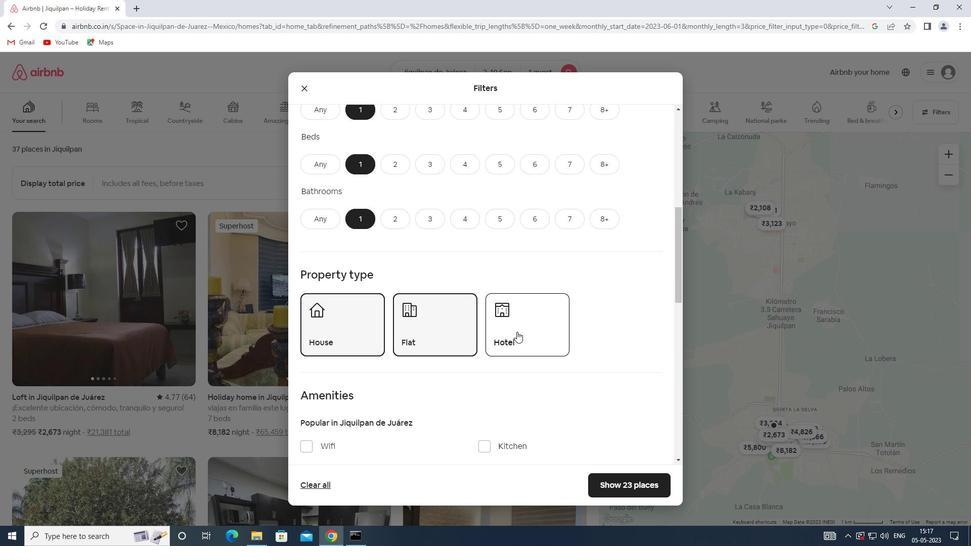 
Action: Mouse moved to (516, 319)
Screenshot: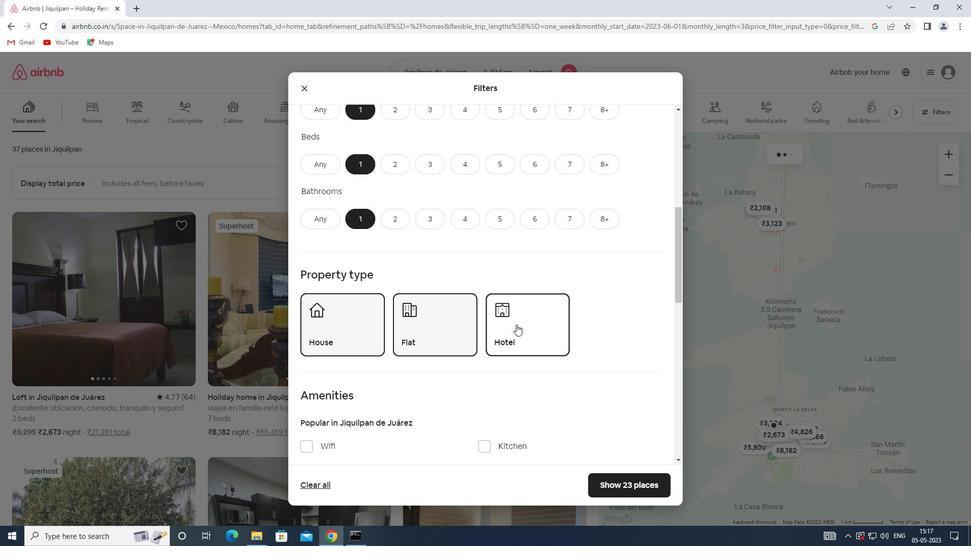 
Action: Mouse scrolled (516, 319) with delta (0, 0)
Screenshot: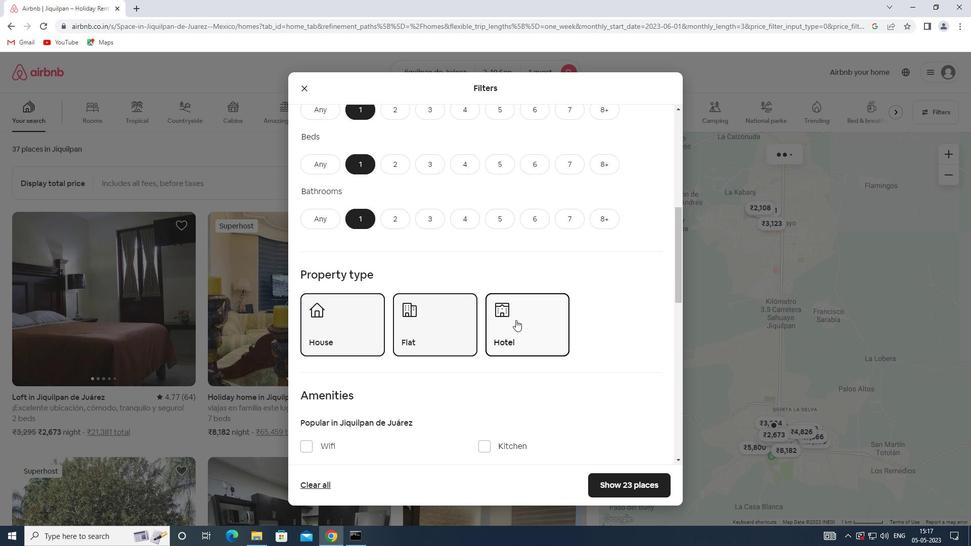 
Action: Mouse scrolled (516, 319) with delta (0, 0)
Screenshot: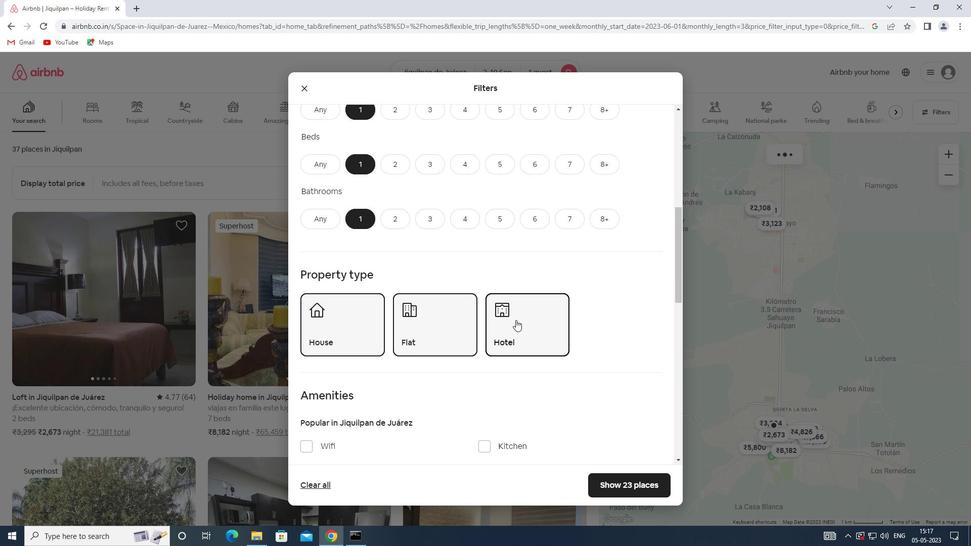 
Action: Mouse scrolled (516, 319) with delta (0, 0)
Screenshot: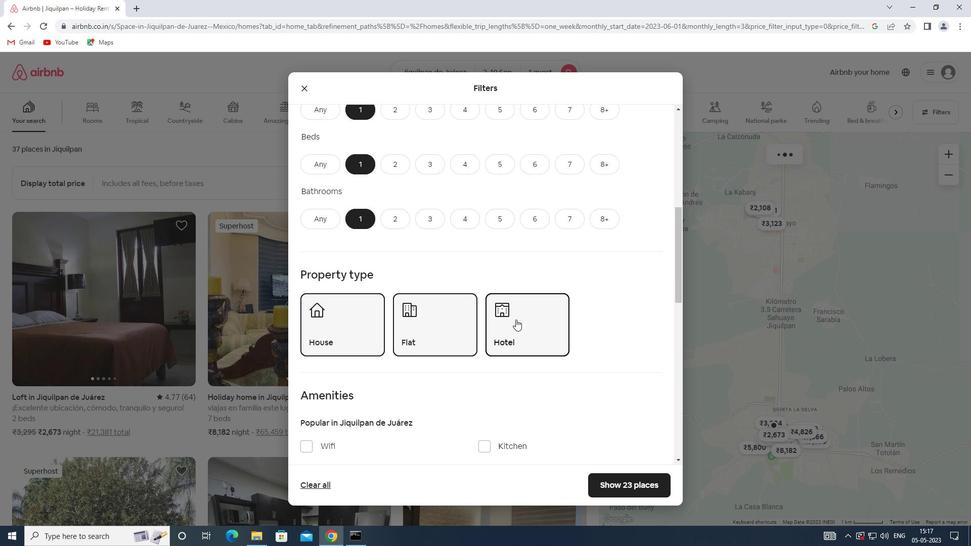 
Action: Mouse scrolled (516, 319) with delta (0, 0)
Screenshot: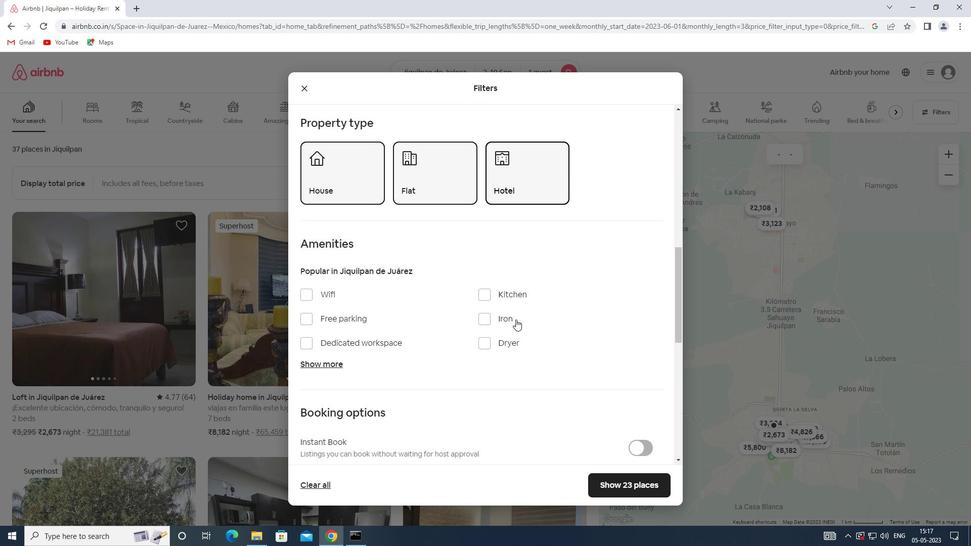 
Action: Mouse scrolled (516, 319) with delta (0, 0)
Screenshot: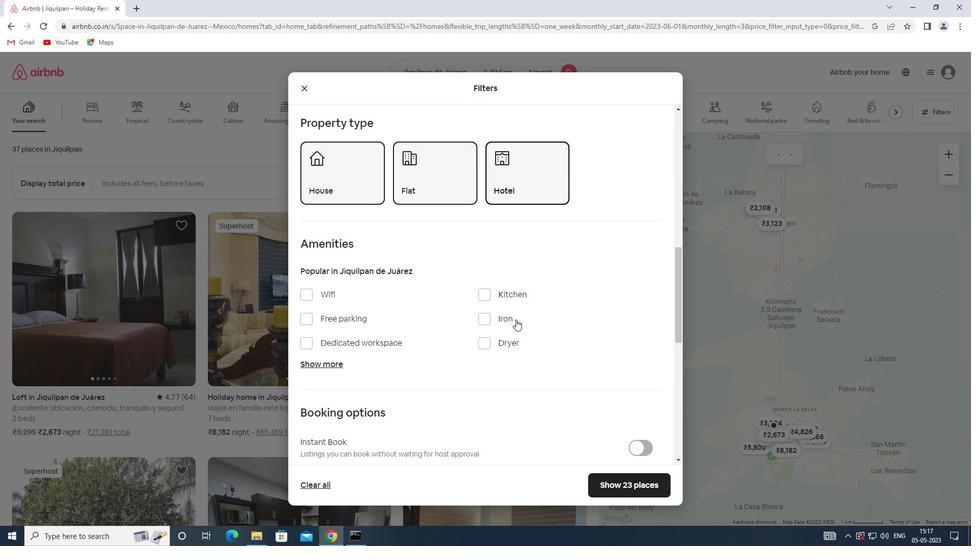 
Action: Mouse scrolled (516, 319) with delta (0, 0)
Screenshot: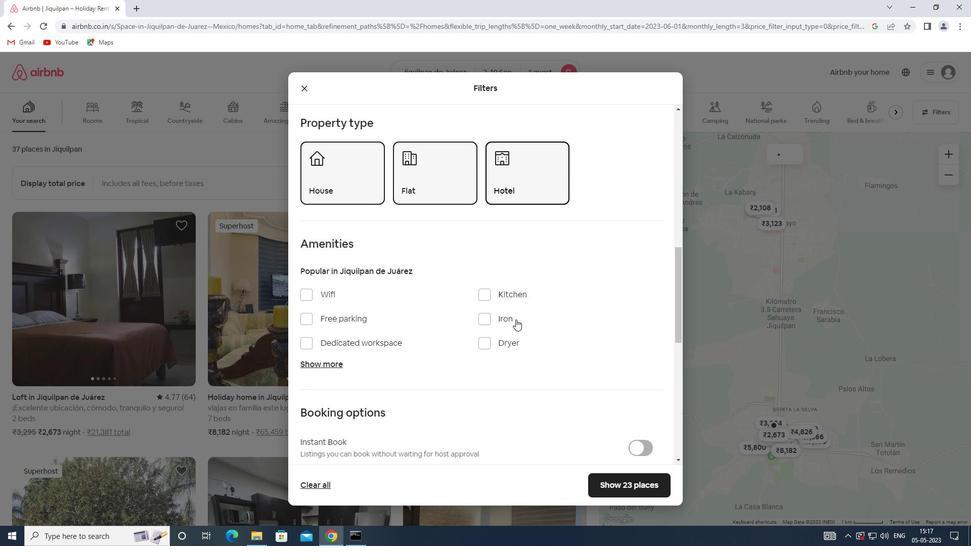 
Action: Mouse scrolled (516, 319) with delta (0, 0)
Screenshot: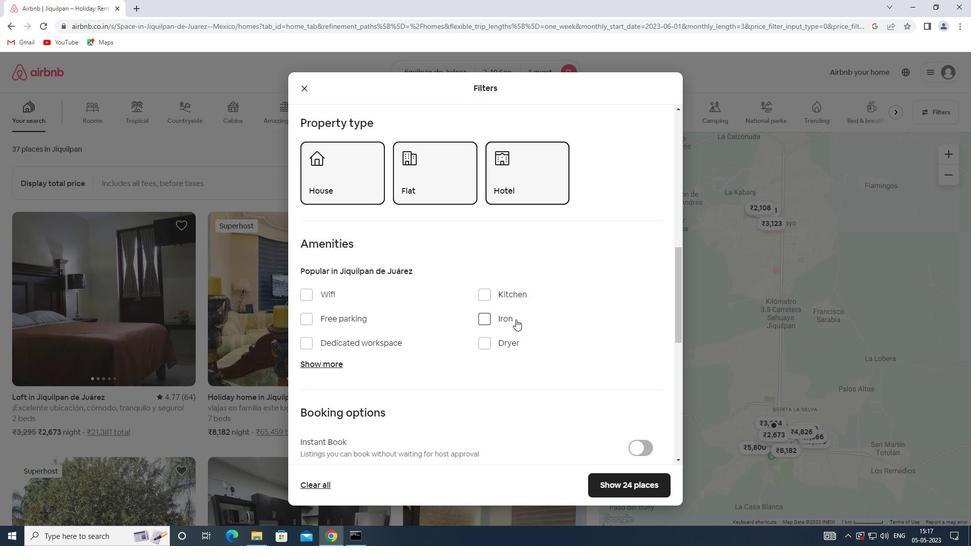 
Action: Mouse moved to (646, 278)
Screenshot: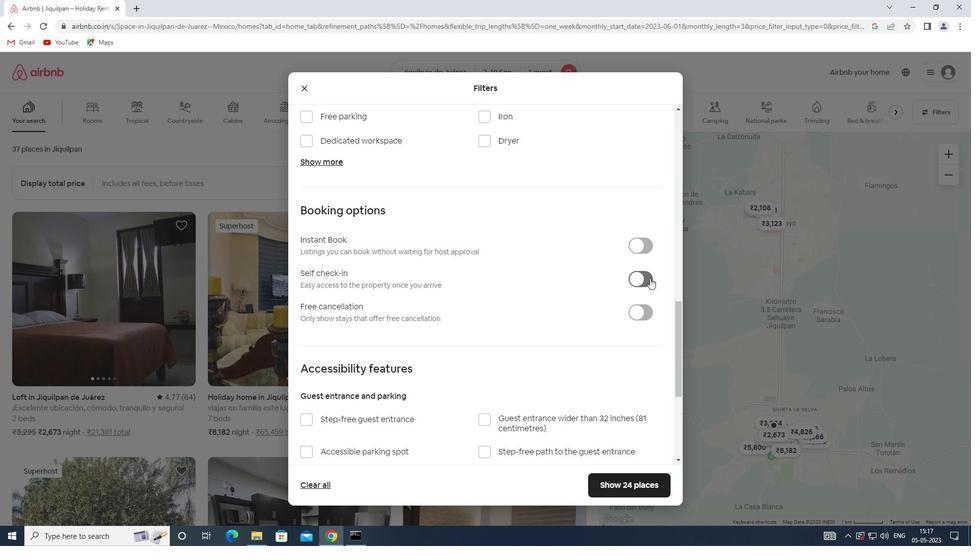 
Action: Mouse pressed left at (646, 278)
Screenshot: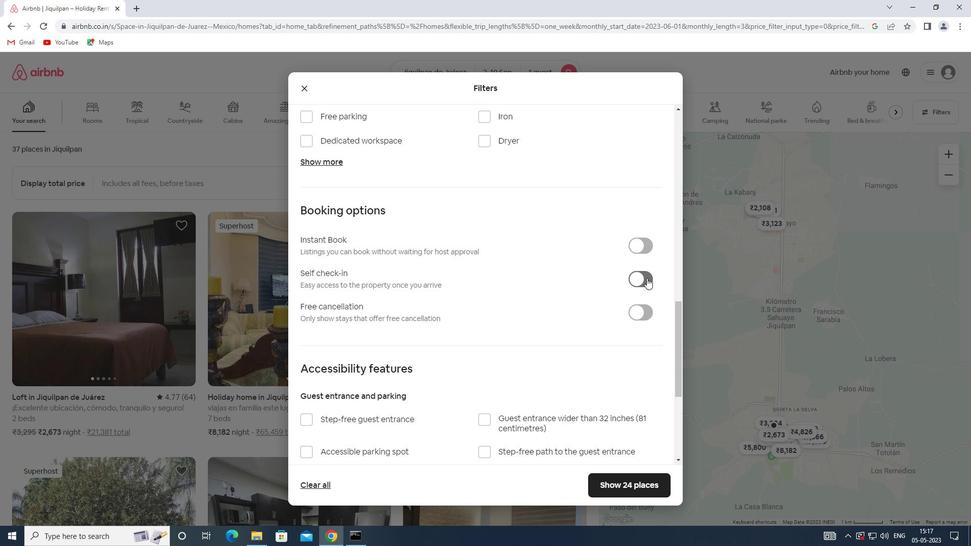 
Action: Mouse moved to (459, 276)
Screenshot: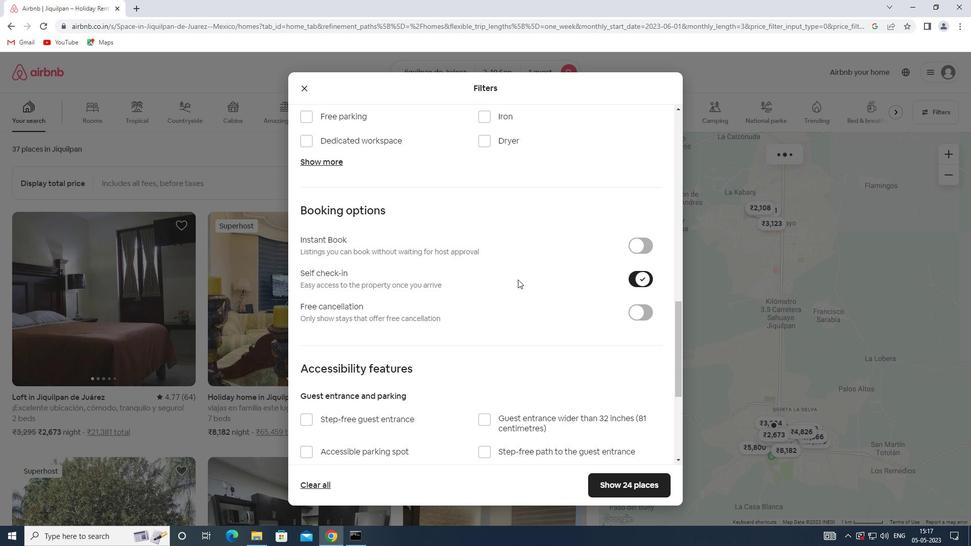 
Action: Mouse scrolled (459, 276) with delta (0, 0)
Screenshot: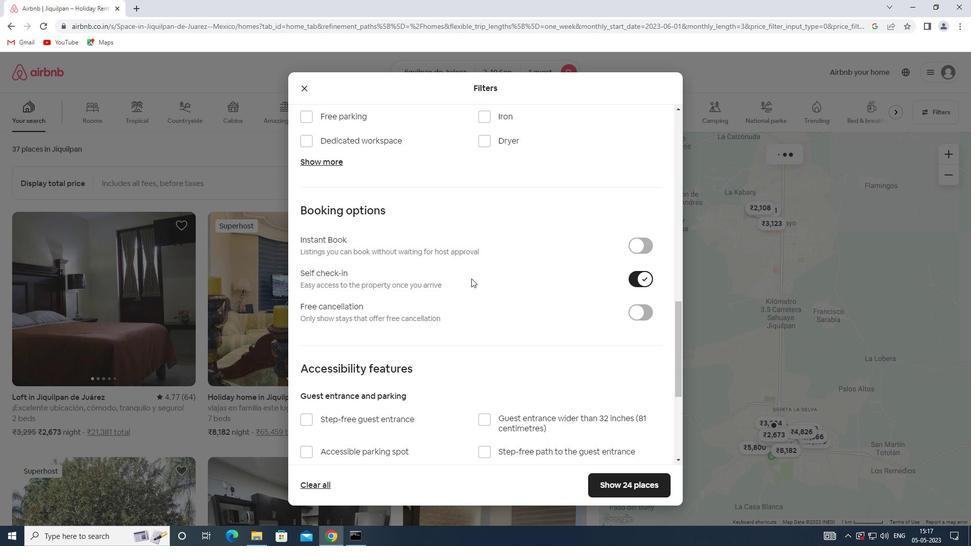 
Action: Mouse scrolled (459, 276) with delta (0, 0)
Screenshot: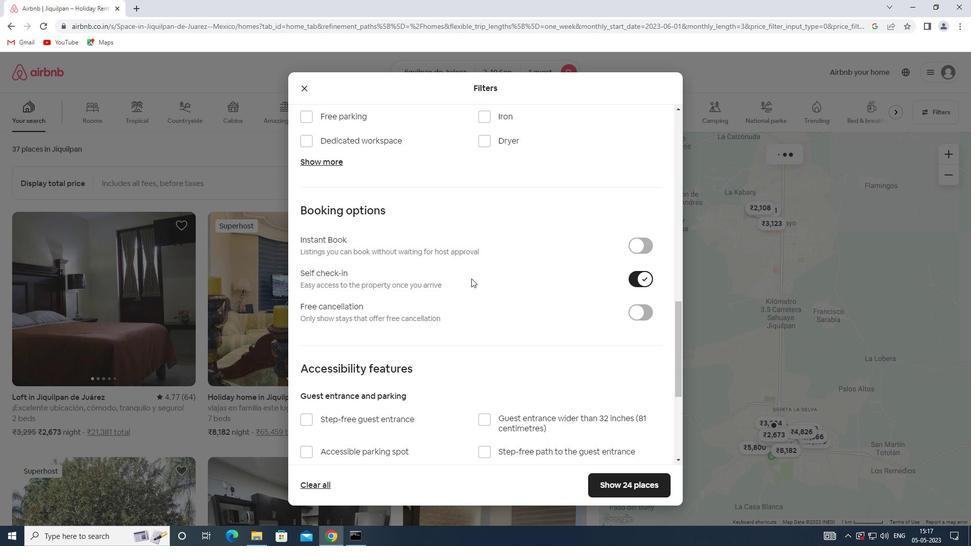 
Action: Mouse scrolled (459, 276) with delta (0, 0)
Screenshot: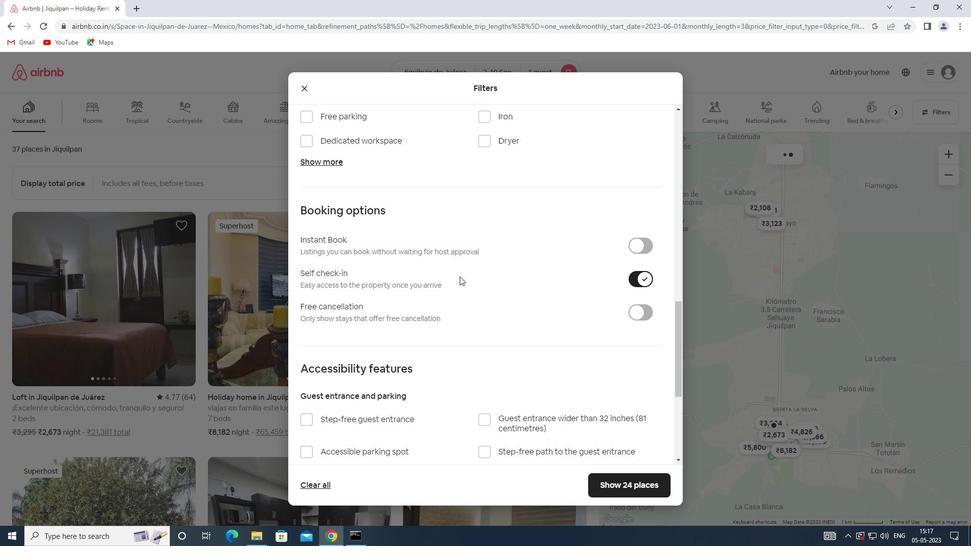 
Action: Mouse scrolled (459, 276) with delta (0, 0)
Screenshot: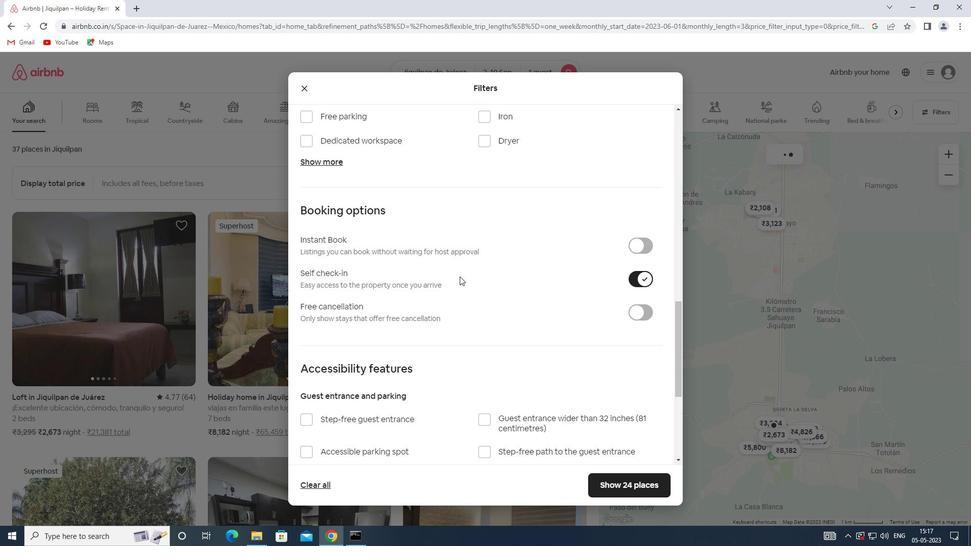 
Action: Mouse moved to (445, 271)
Screenshot: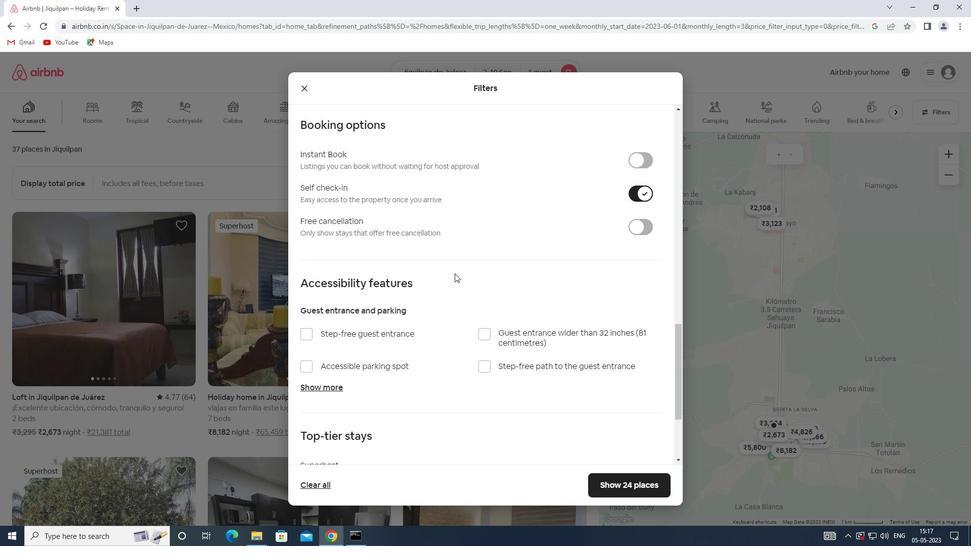 
Action: Mouse scrolled (445, 271) with delta (0, 0)
Screenshot: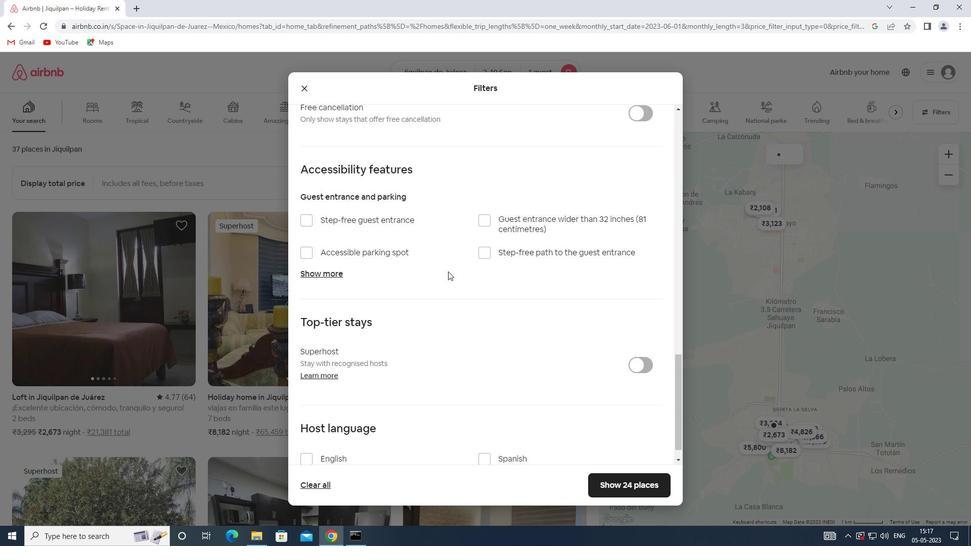 
Action: Mouse scrolled (445, 271) with delta (0, 0)
Screenshot: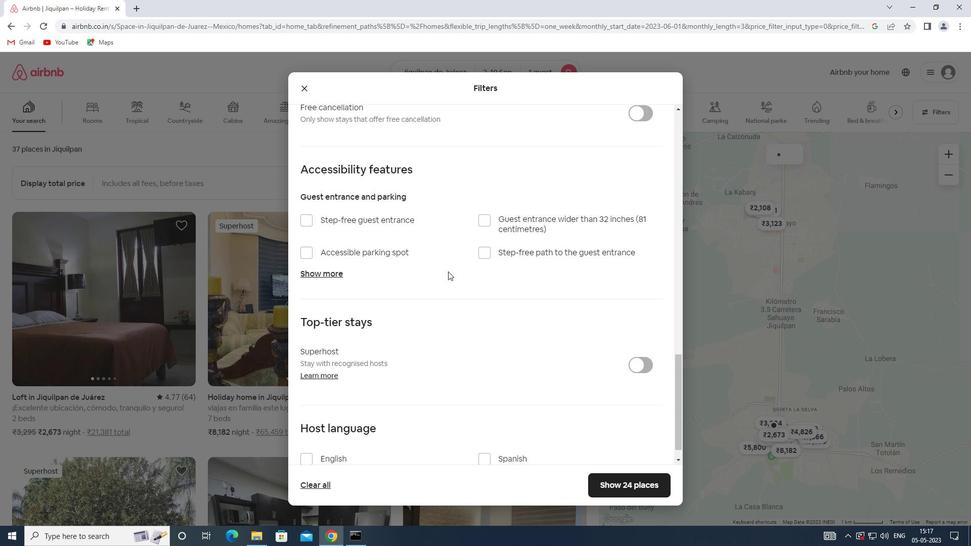 
Action: Mouse scrolled (445, 271) with delta (0, 0)
Screenshot: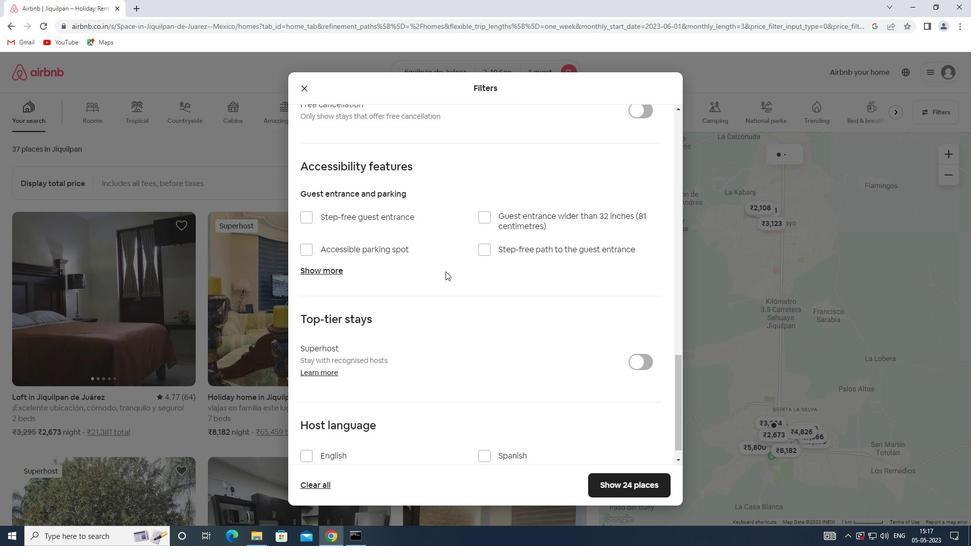 
Action: Mouse scrolled (445, 271) with delta (0, 0)
Screenshot: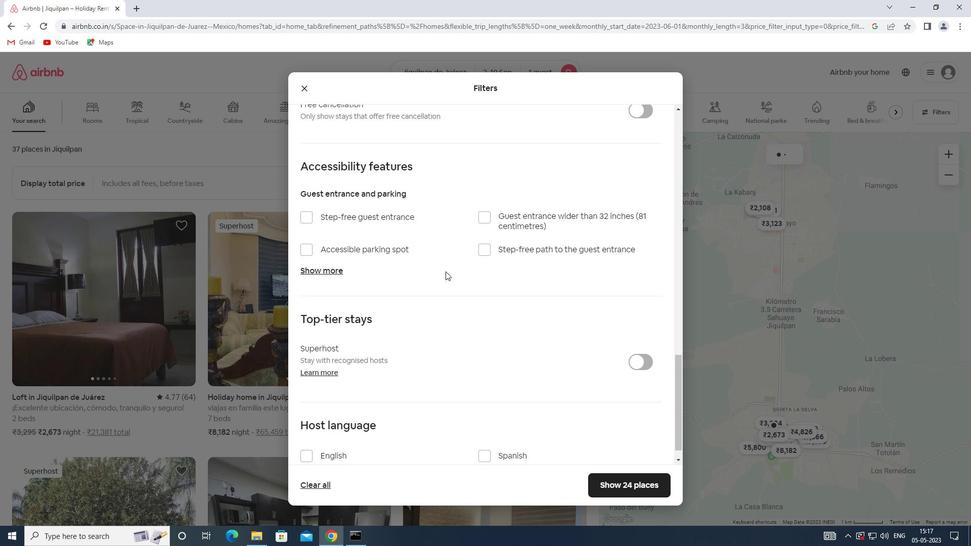 
Action: Mouse moved to (312, 436)
Screenshot: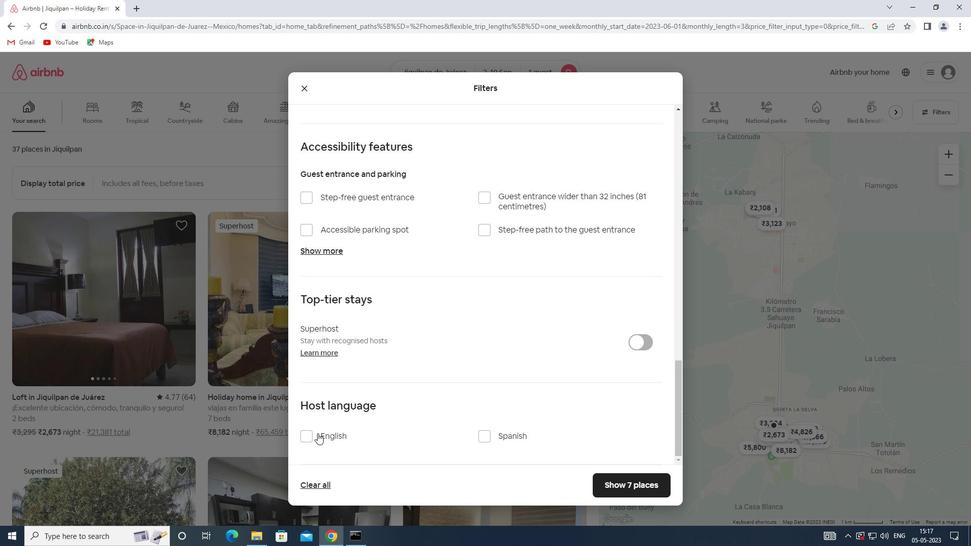 
Action: Mouse pressed left at (312, 436)
Screenshot: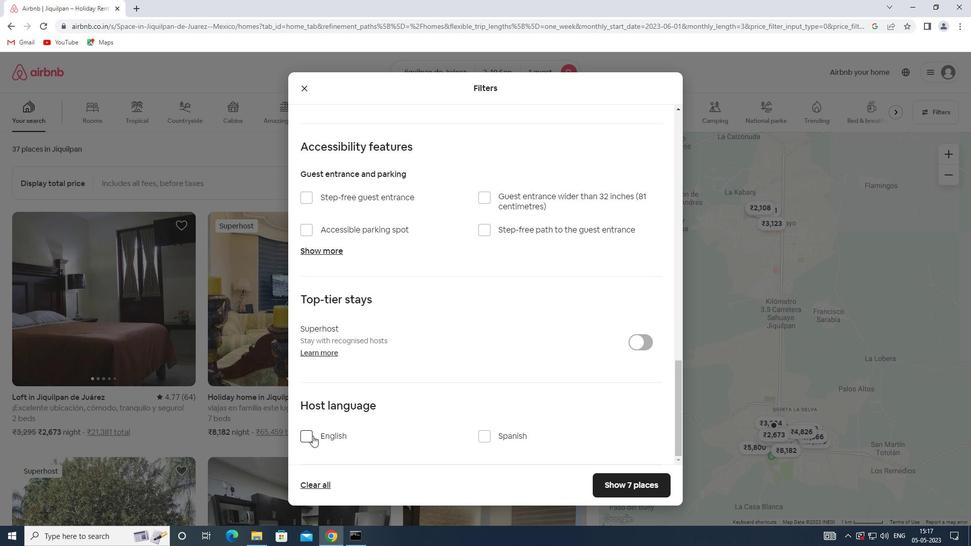 
Action: Mouse moved to (618, 484)
Screenshot: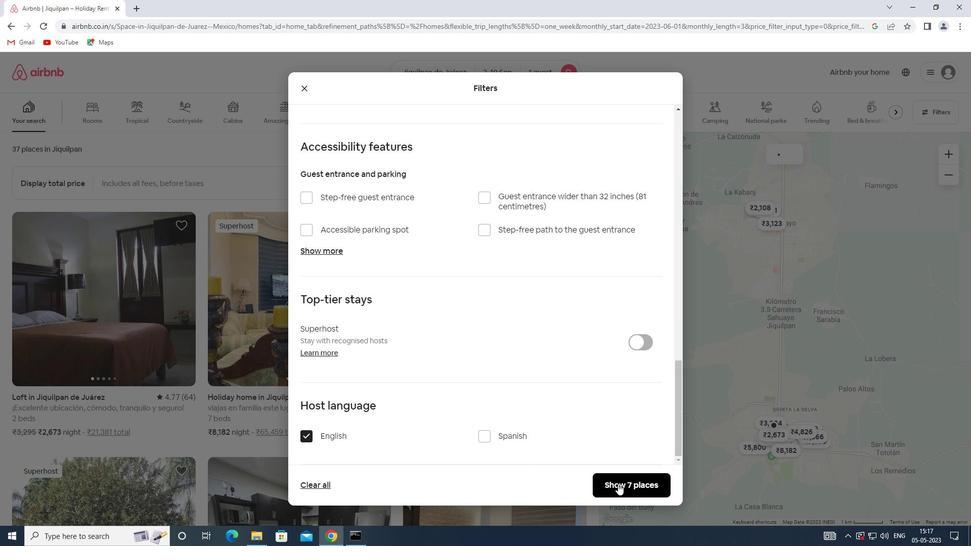 
Action: Mouse pressed left at (618, 484)
Screenshot: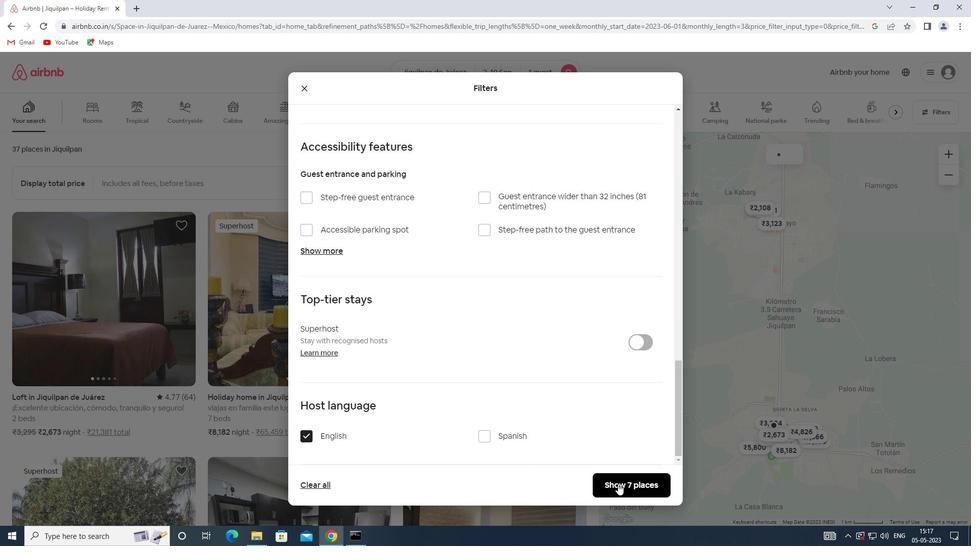 
Action: Mouse moved to (581, 473)
Screenshot: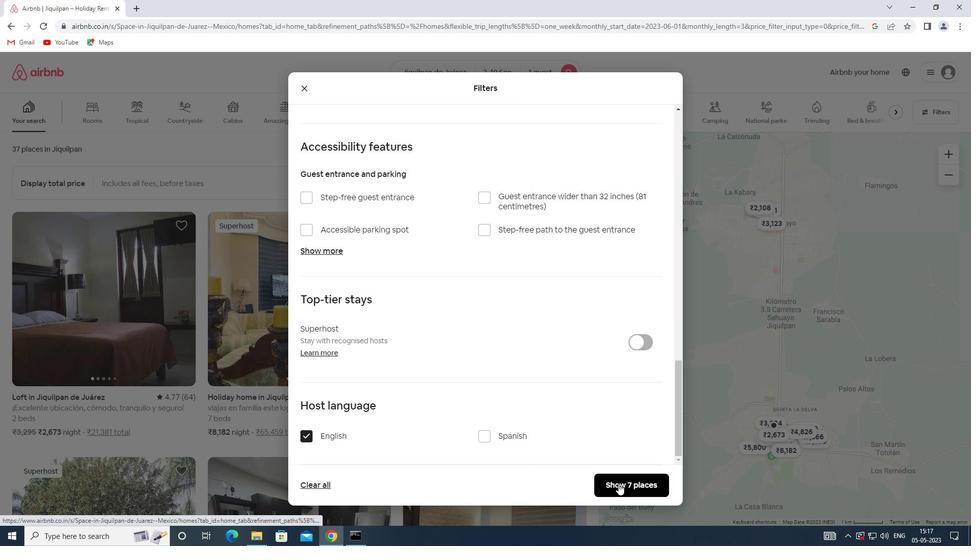 
